 Task: In the  document Isaac.htmlMake this file  'available offline' Add shortcut to Drive 'Starred'Email the file to   softage.3@softage.net, with message attached Attention Needed: Please prioritize going through the email I've sent. and file type: 'Plain Text'
Action: Mouse moved to (324, 451)
Screenshot: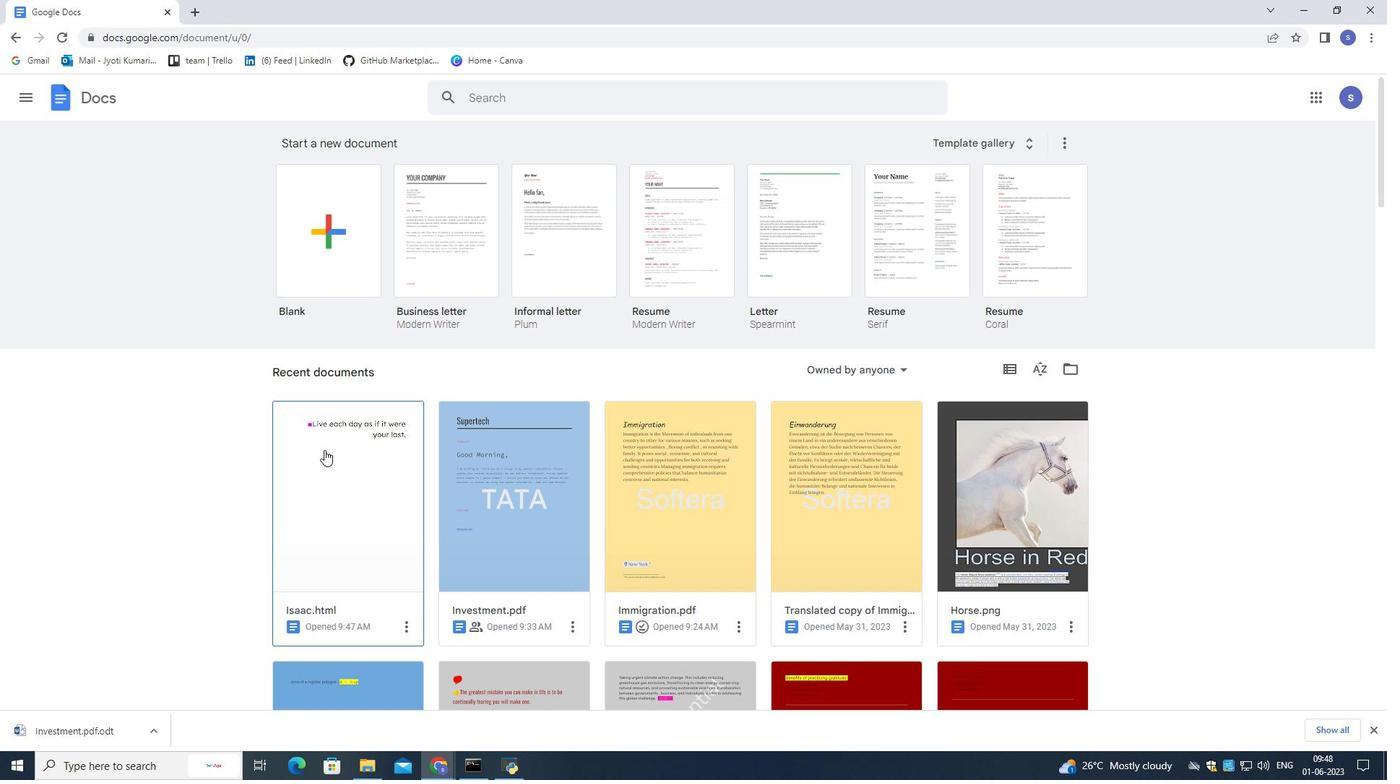 
Action: Mouse pressed left at (324, 451)
Screenshot: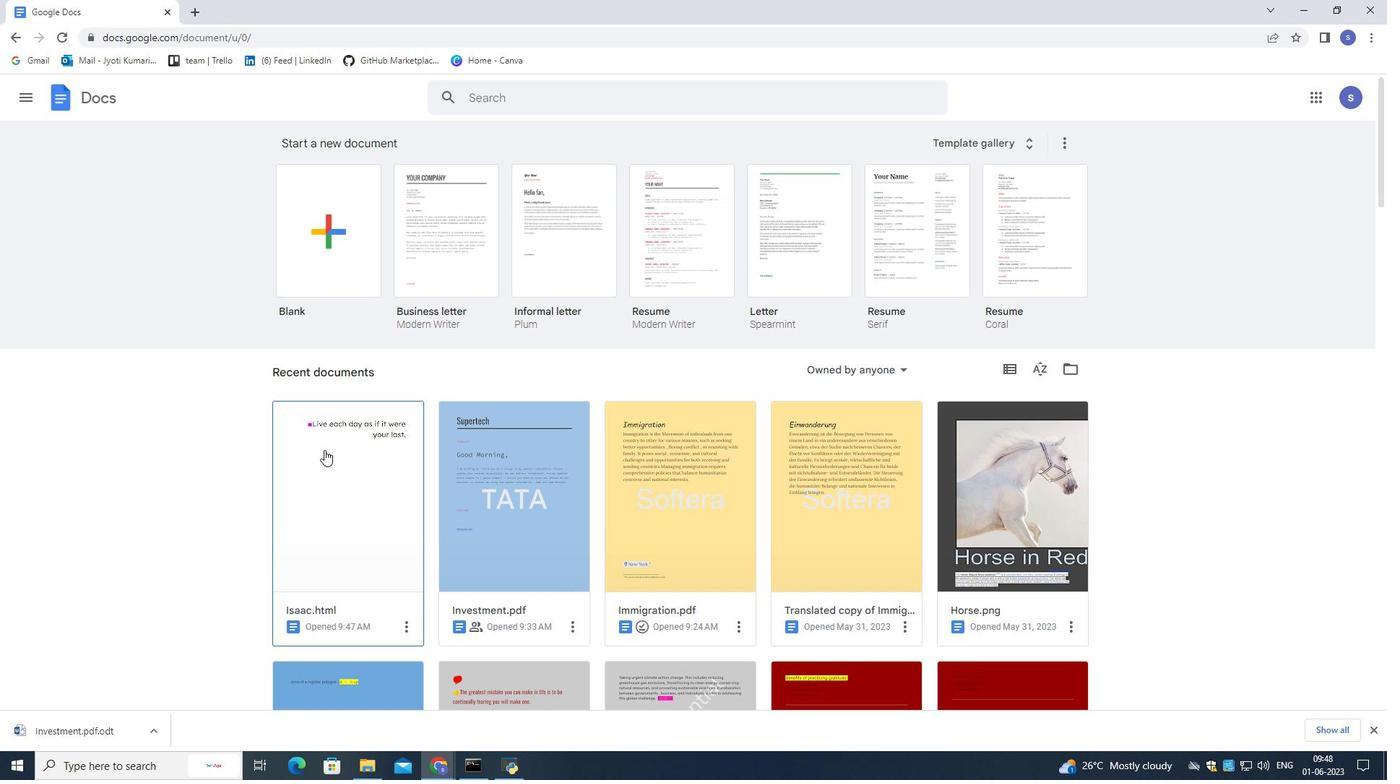 
Action: Mouse moved to (324, 451)
Screenshot: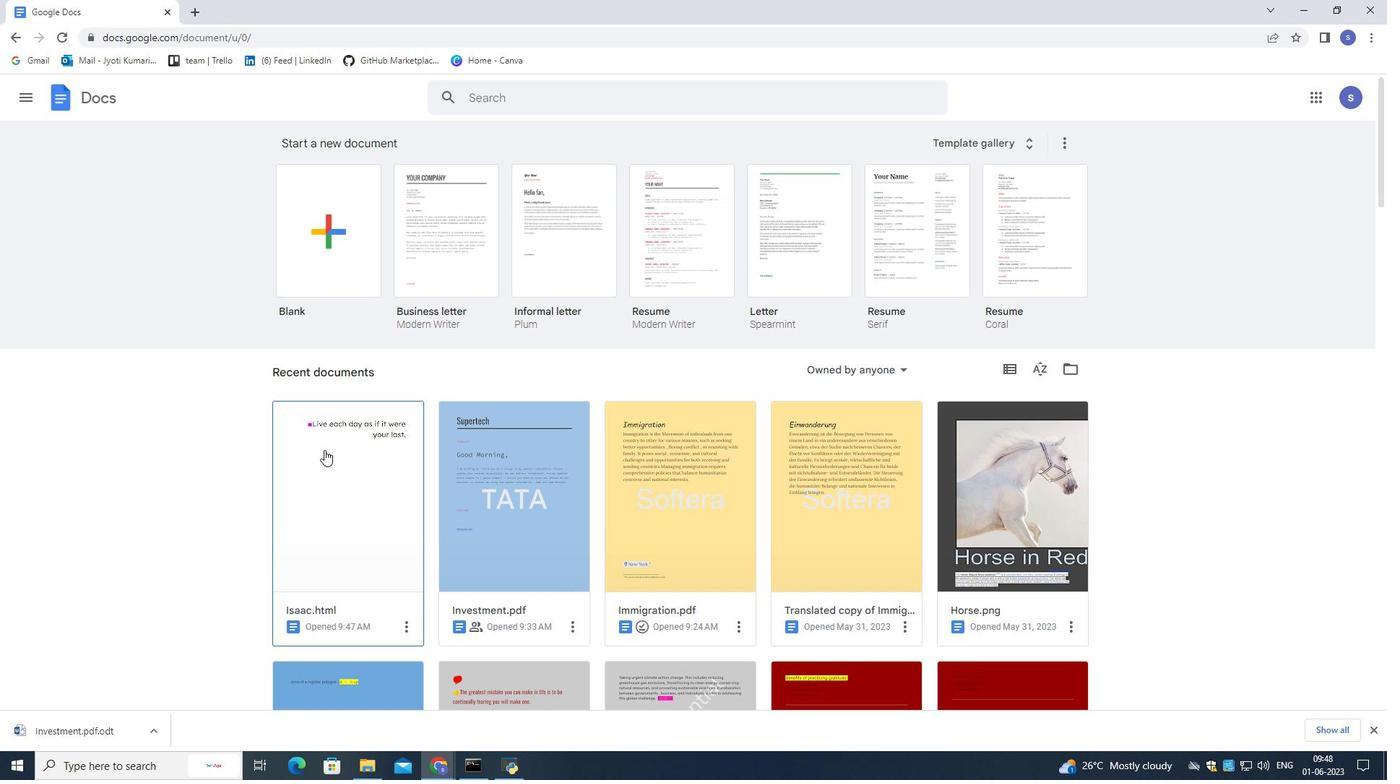 
Action: Mouse pressed left at (324, 451)
Screenshot: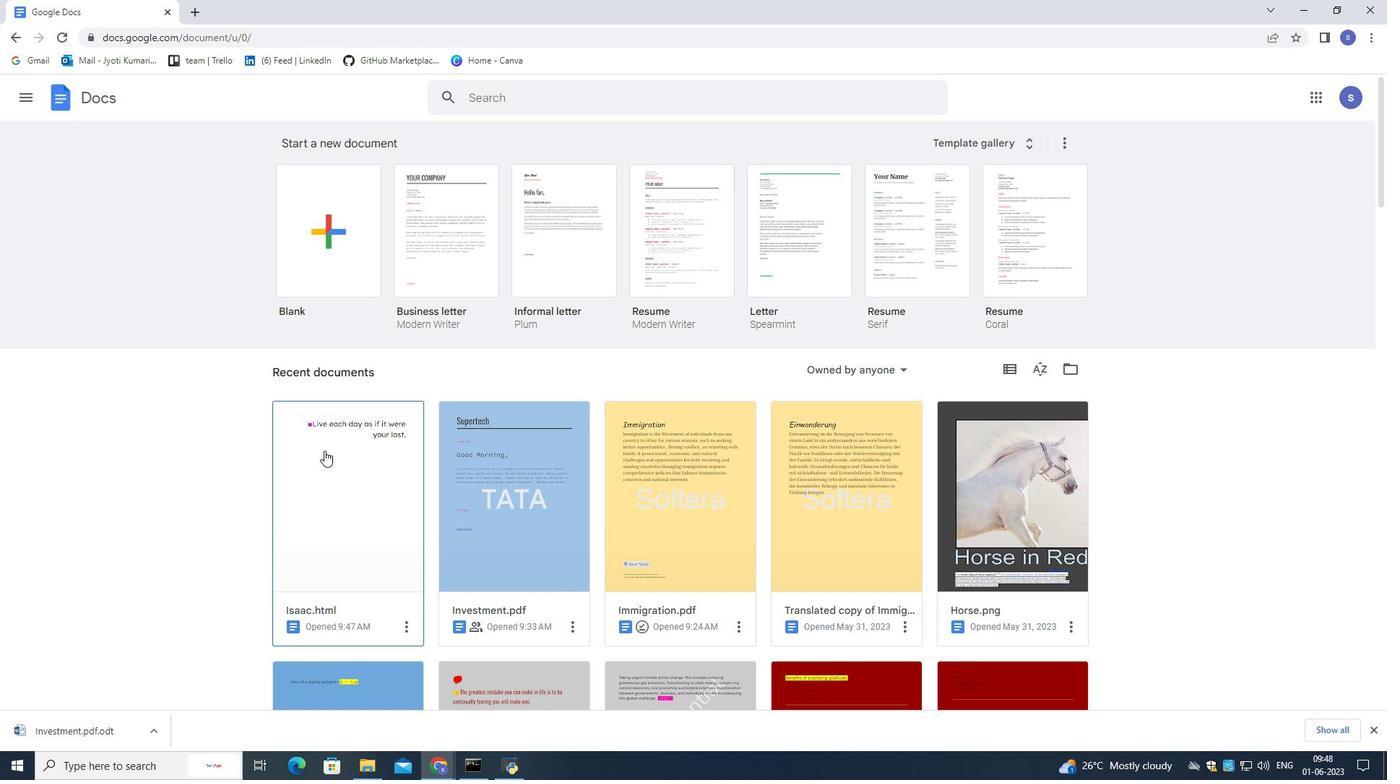 
Action: Mouse moved to (49, 101)
Screenshot: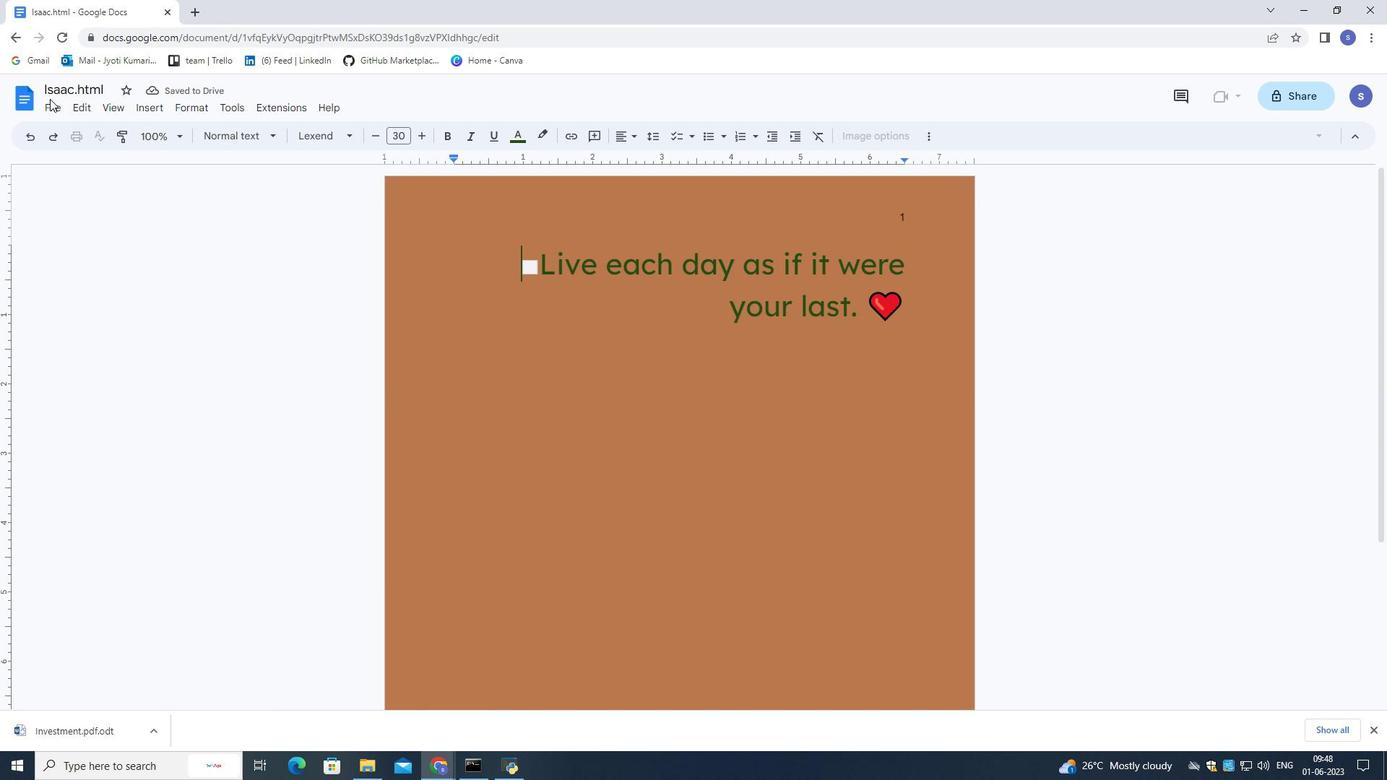 
Action: Mouse pressed left at (49, 101)
Screenshot: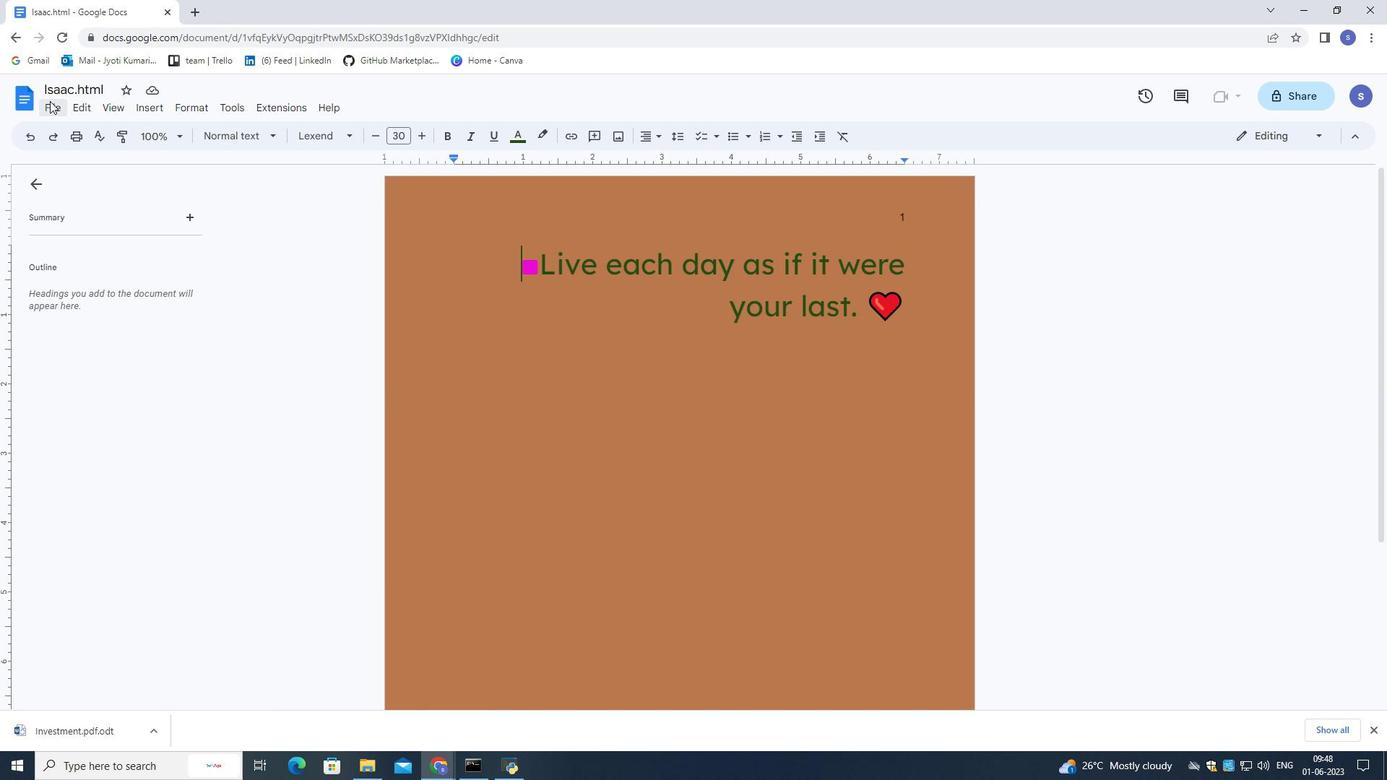 
Action: Mouse moved to (98, 427)
Screenshot: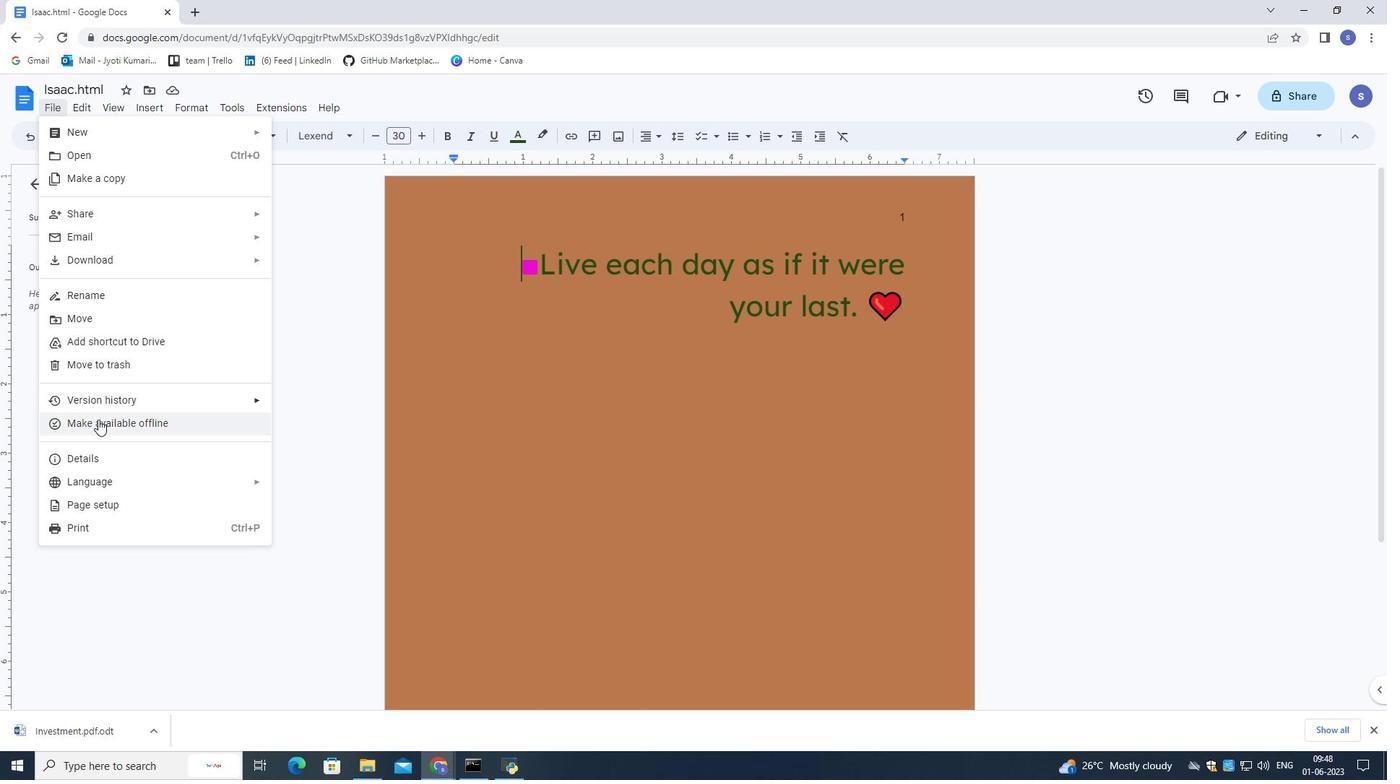 
Action: Mouse pressed left at (98, 427)
Screenshot: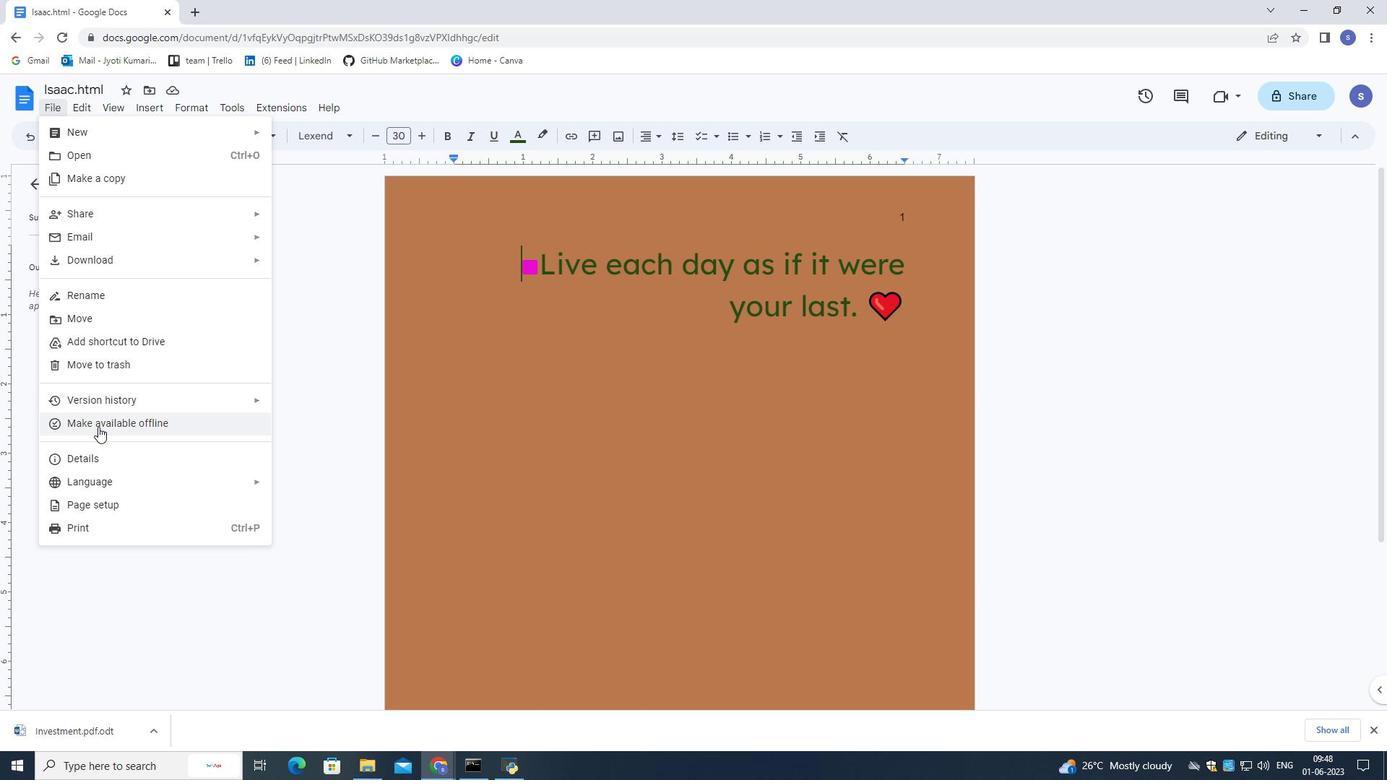 
Action: Mouse moved to (47, 105)
Screenshot: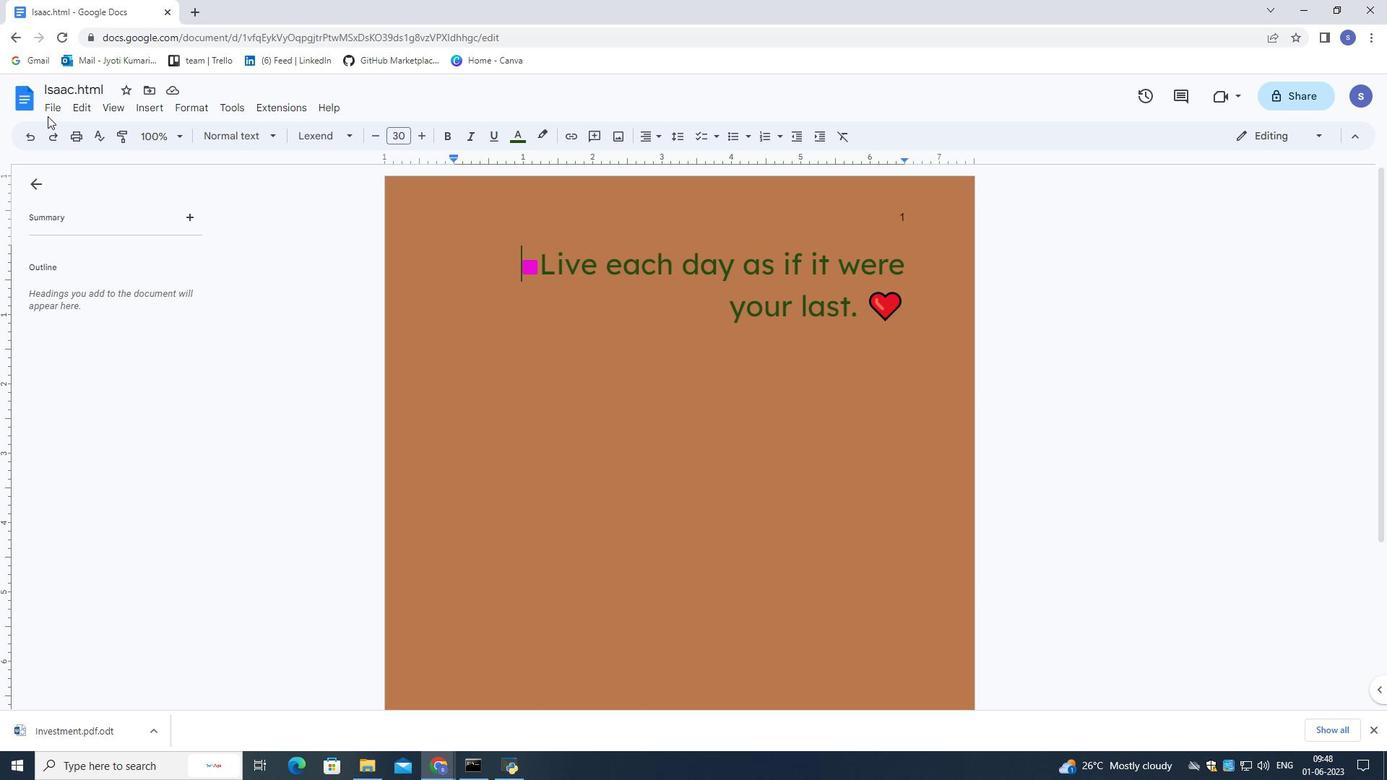 
Action: Mouse pressed left at (47, 105)
Screenshot: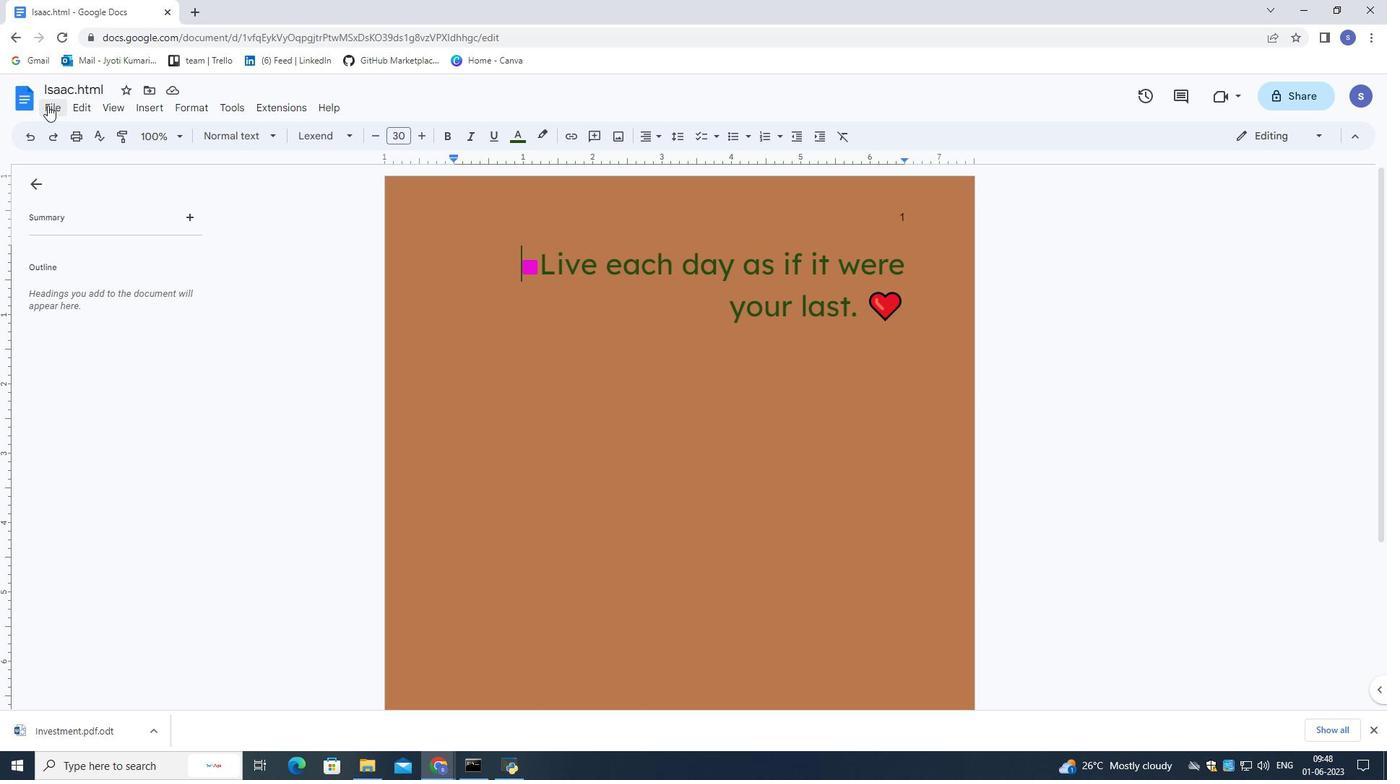
Action: Mouse moved to (96, 341)
Screenshot: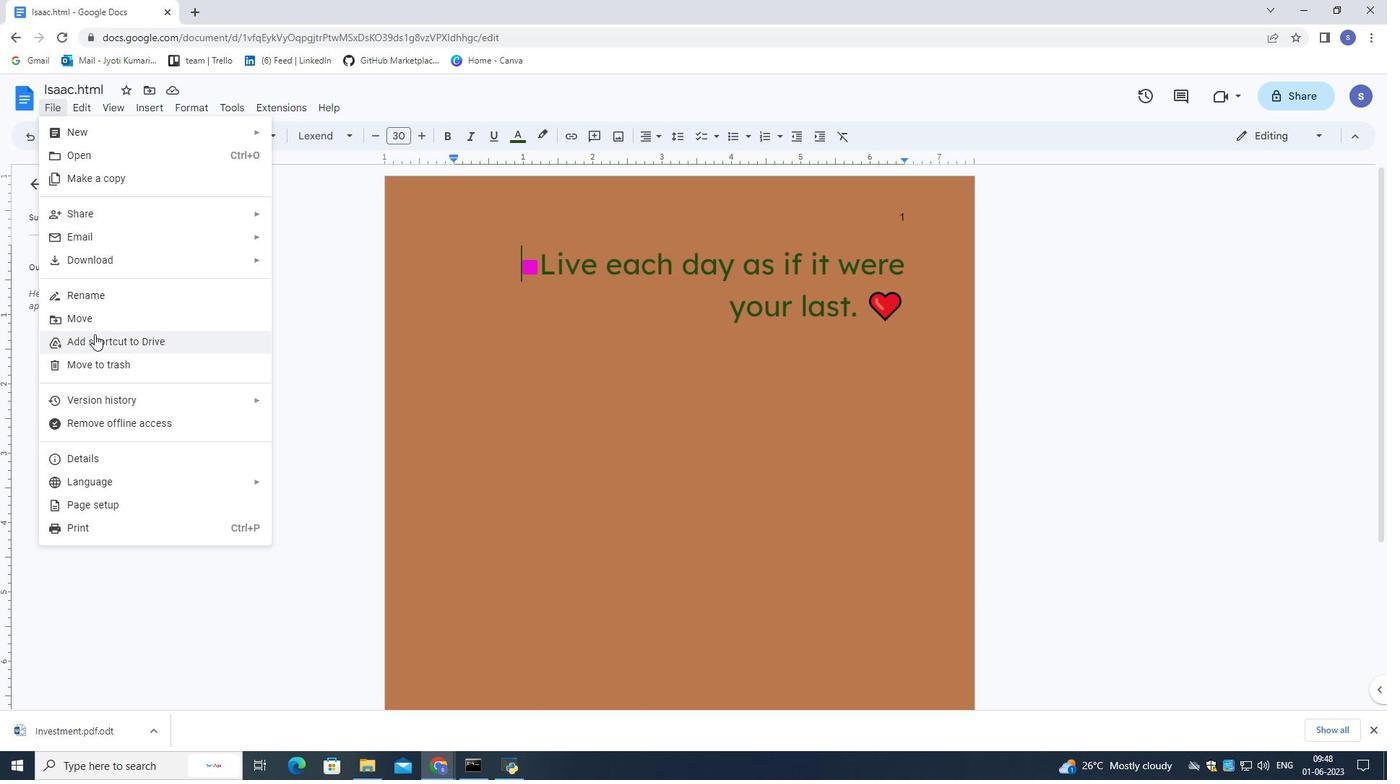 
Action: Mouse pressed left at (96, 341)
Screenshot: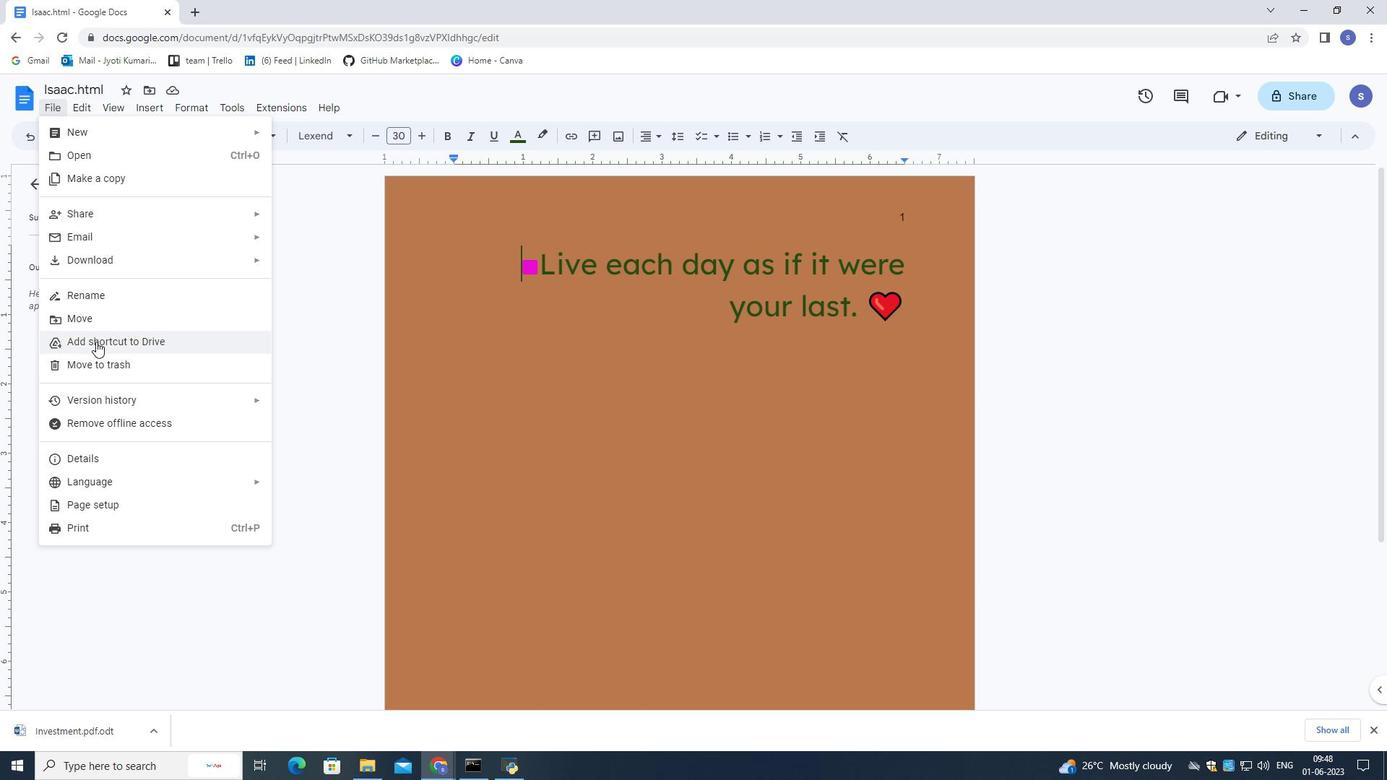 
Action: Mouse moved to (246, 230)
Screenshot: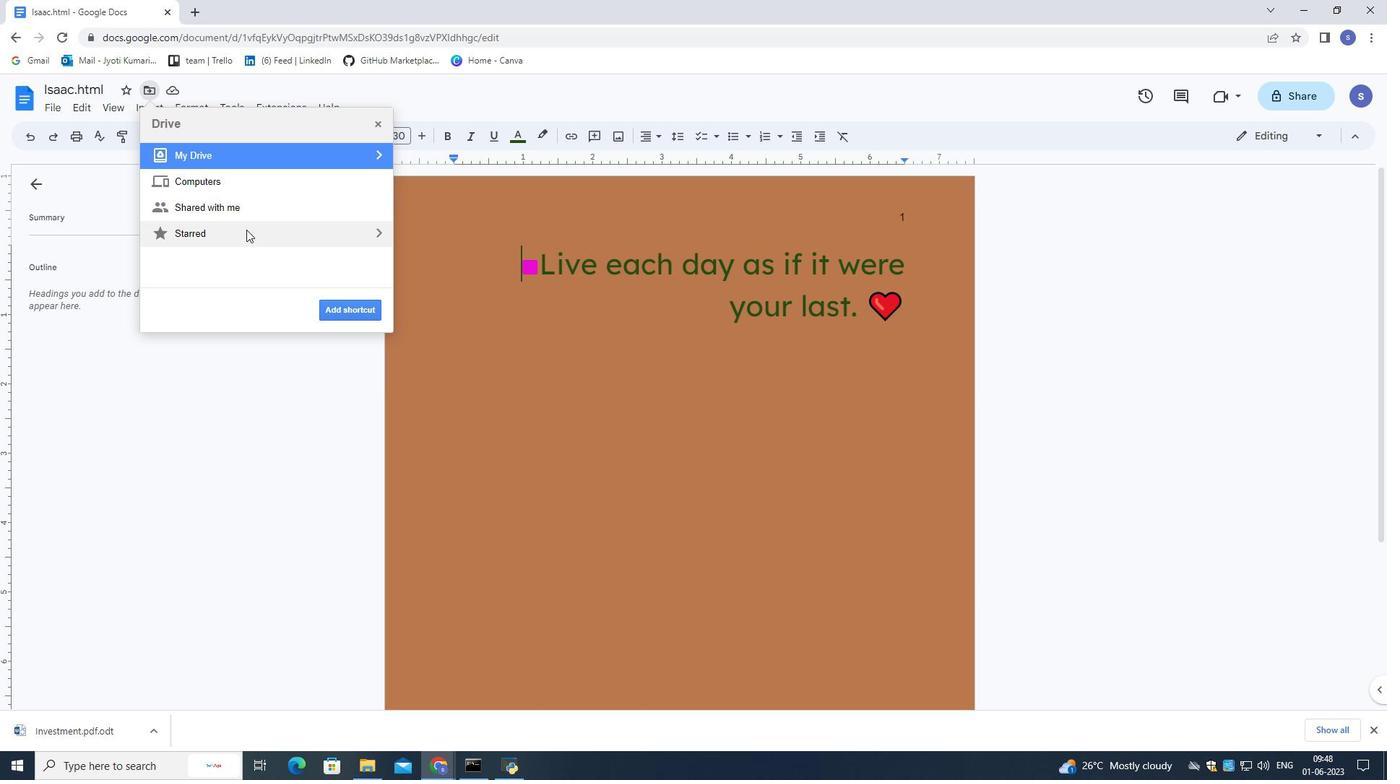 
Action: Mouse pressed left at (246, 230)
Screenshot: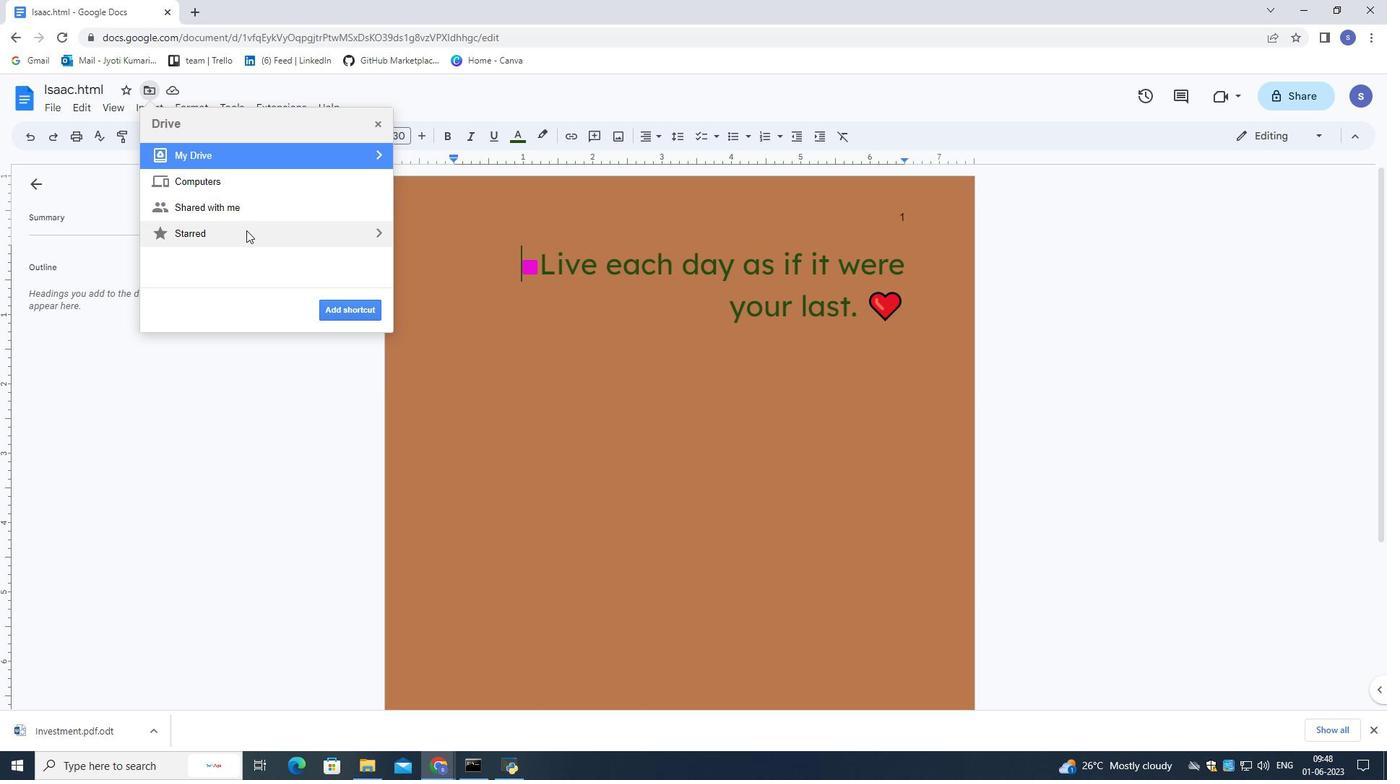 
Action: Mouse moved to (348, 305)
Screenshot: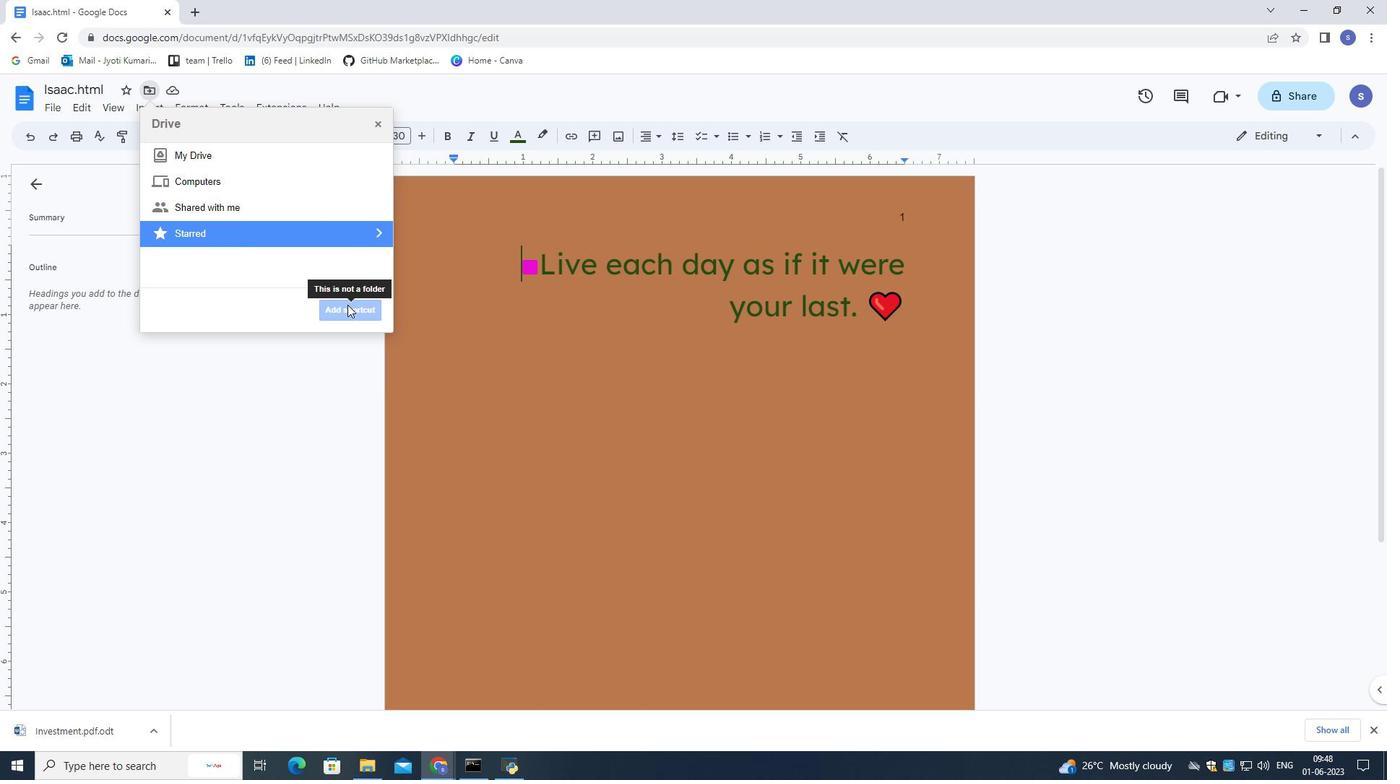 
Action: Mouse pressed left at (348, 305)
Screenshot: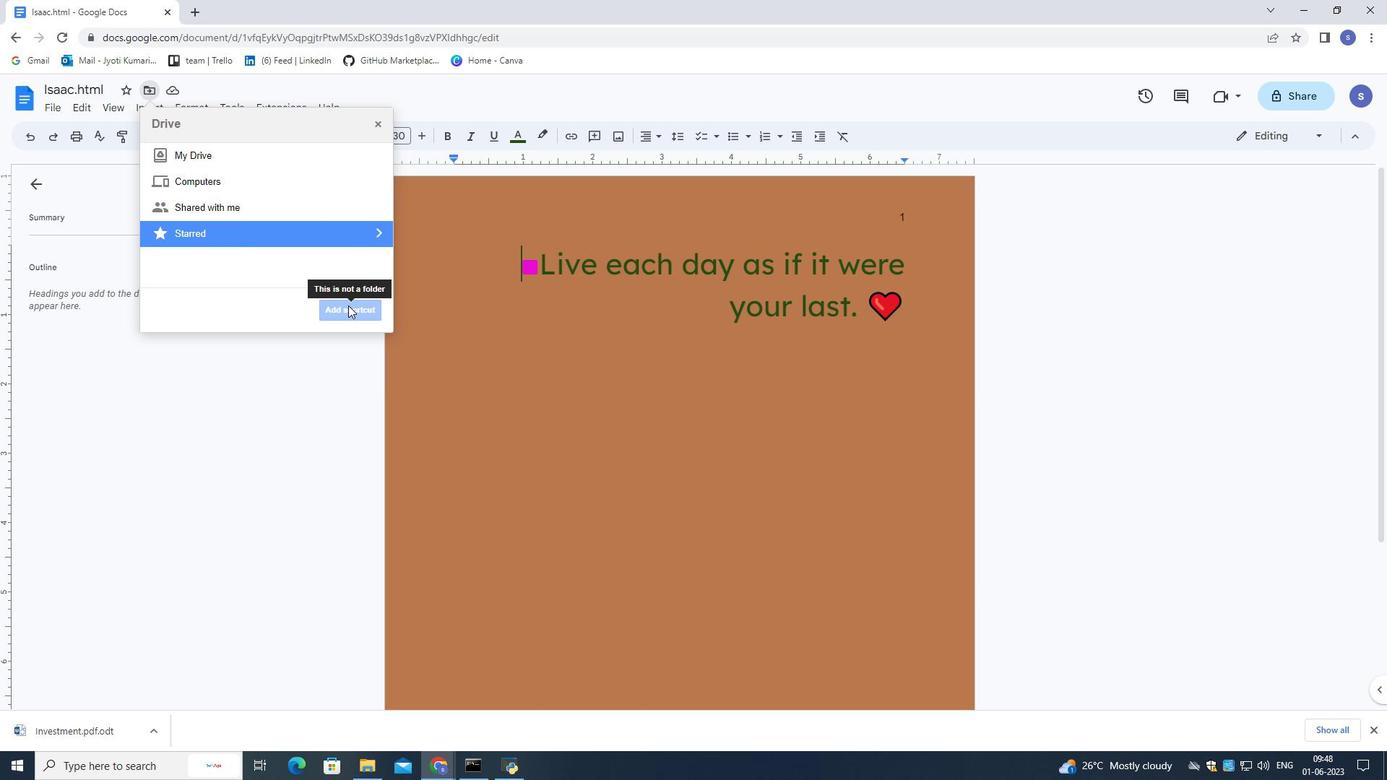 
Action: Mouse moved to (336, 230)
Screenshot: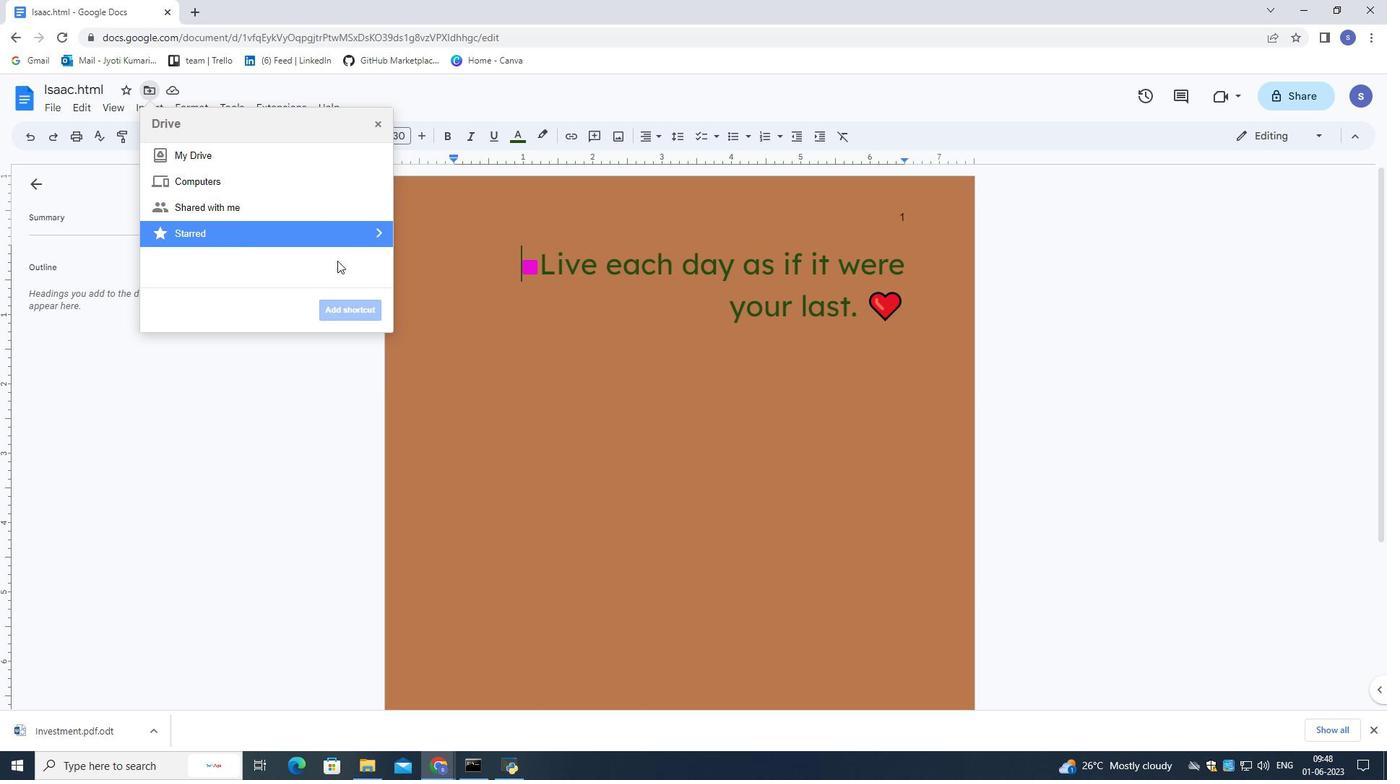
Action: Mouse pressed left at (336, 230)
Screenshot: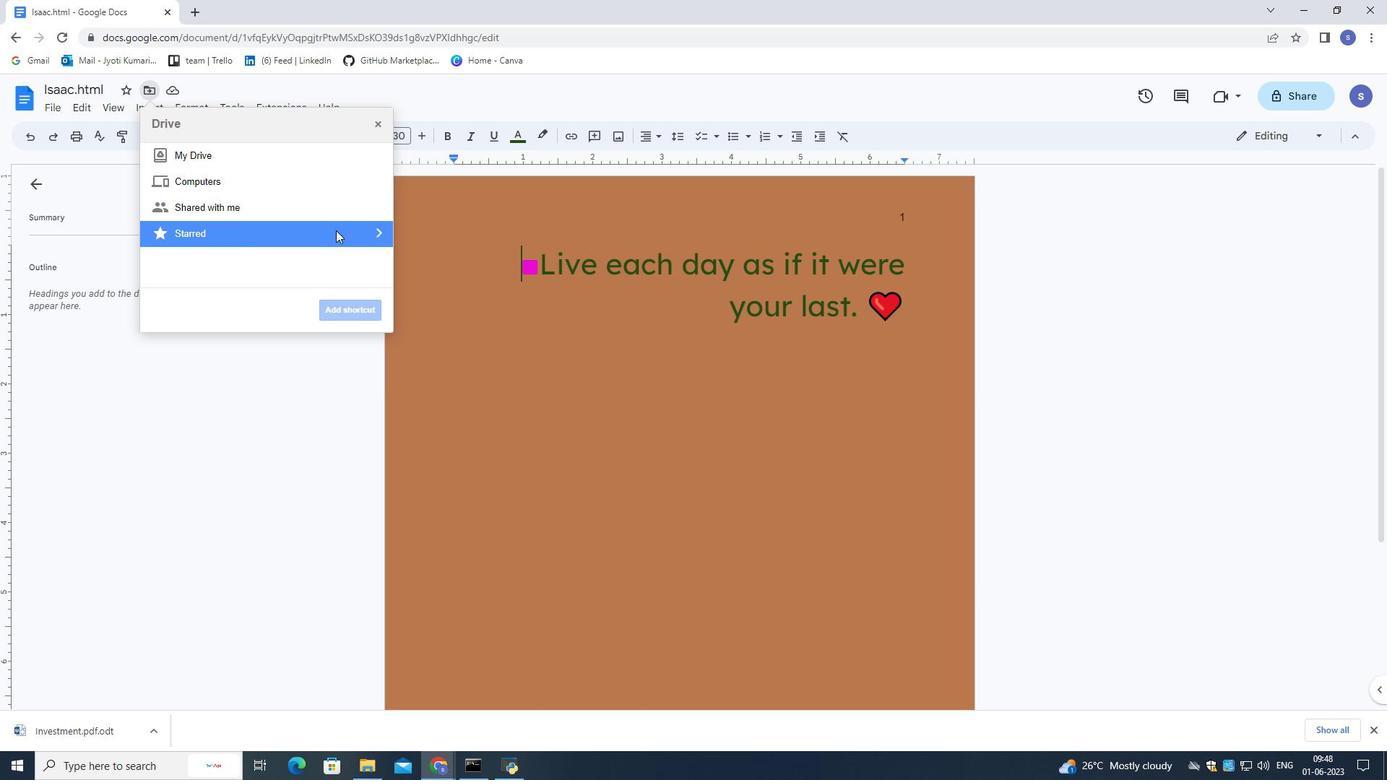 
Action: Mouse moved to (336, 230)
Screenshot: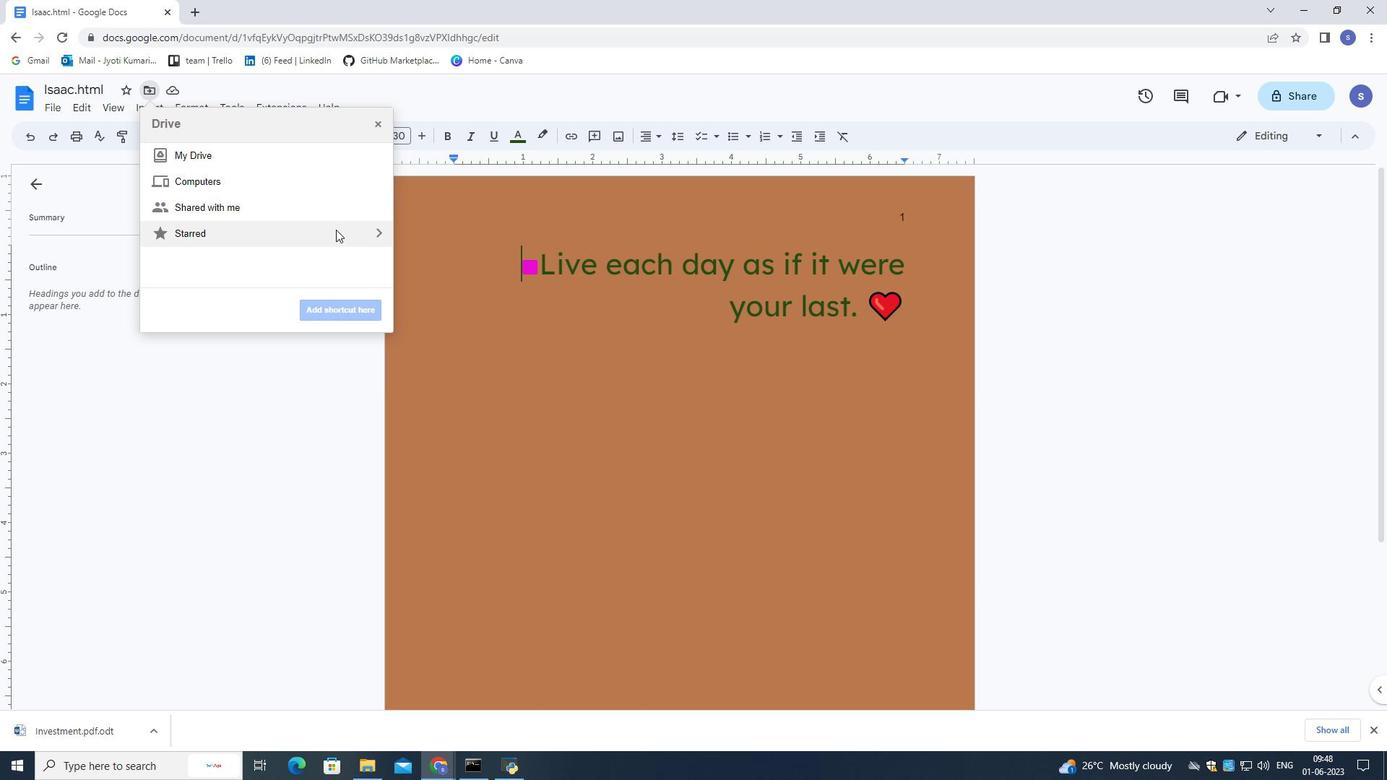 
Action: Mouse pressed left at (336, 230)
Screenshot: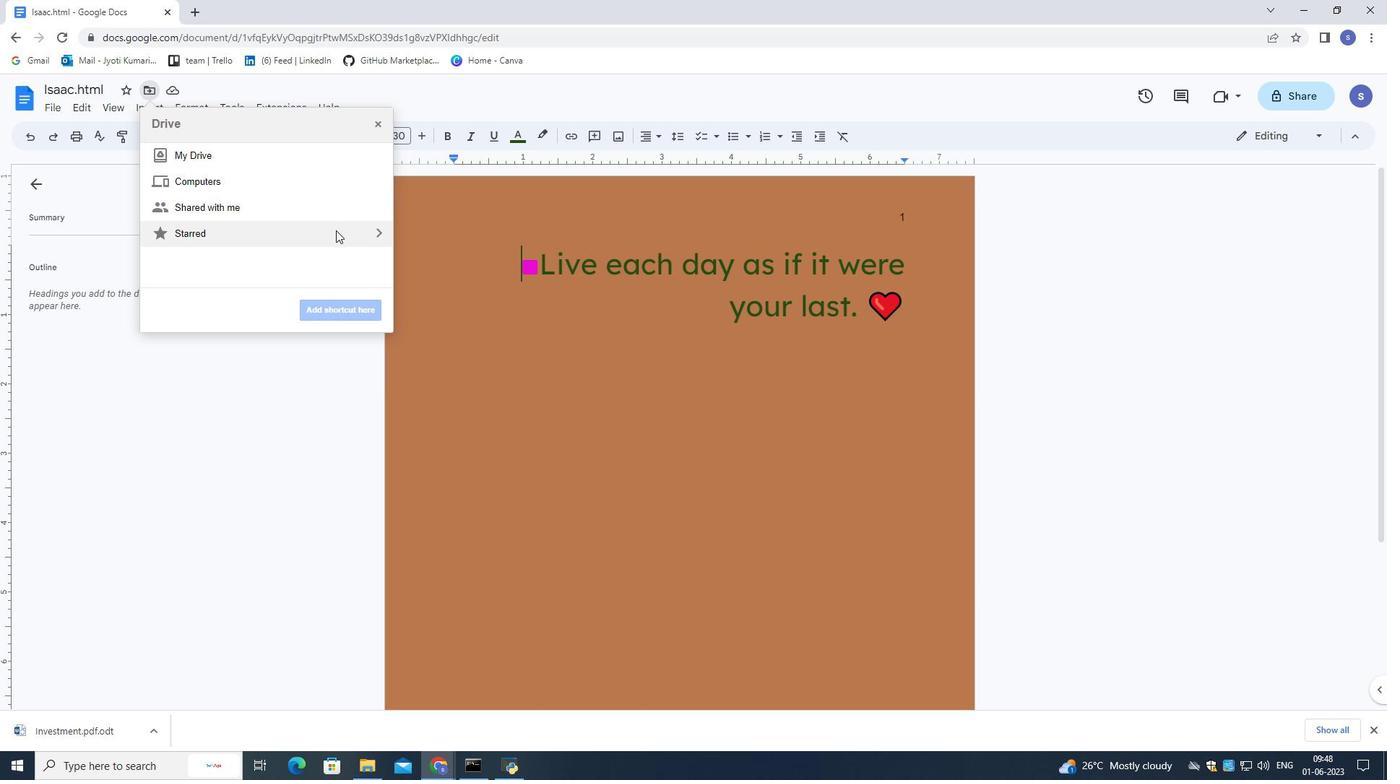 
Action: Mouse moved to (375, 230)
Screenshot: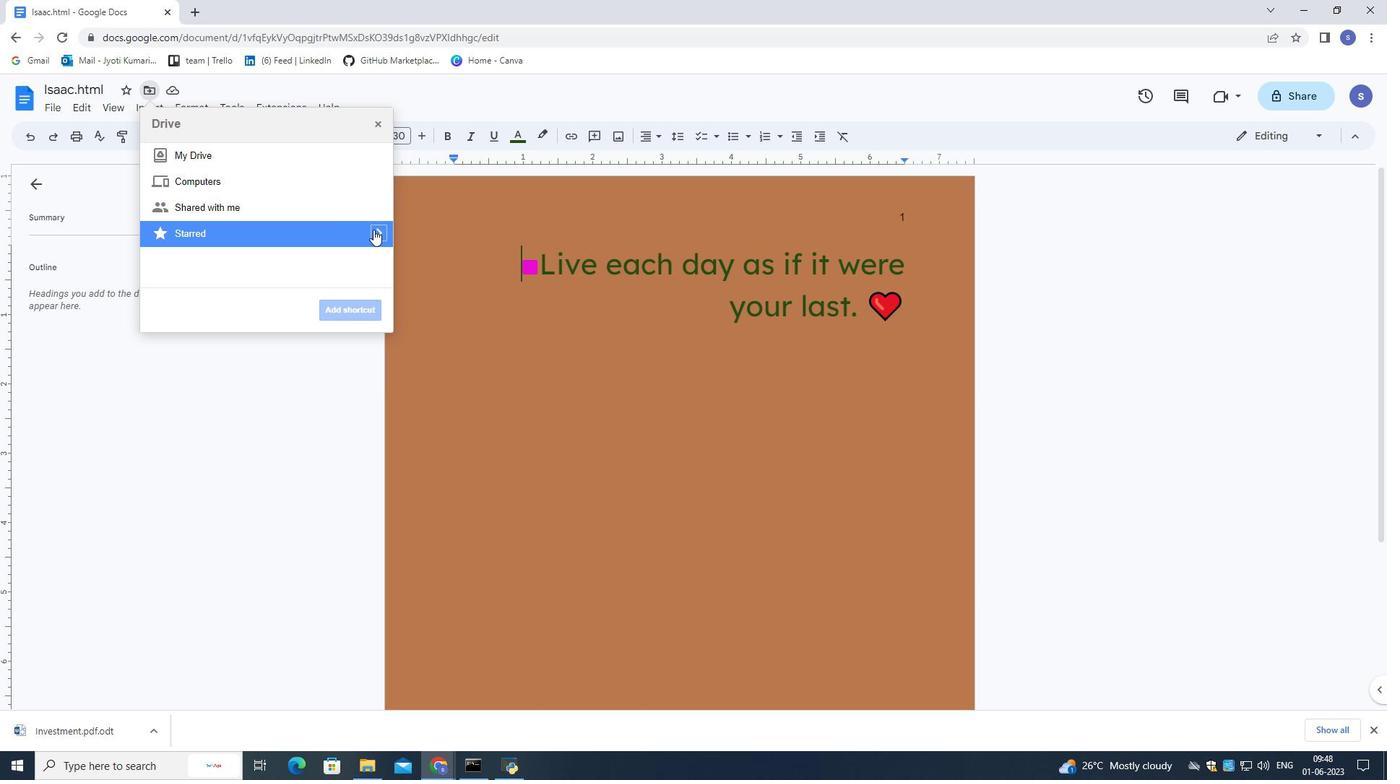
Action: Mouse pressed left at (375, 230)
Screenshot: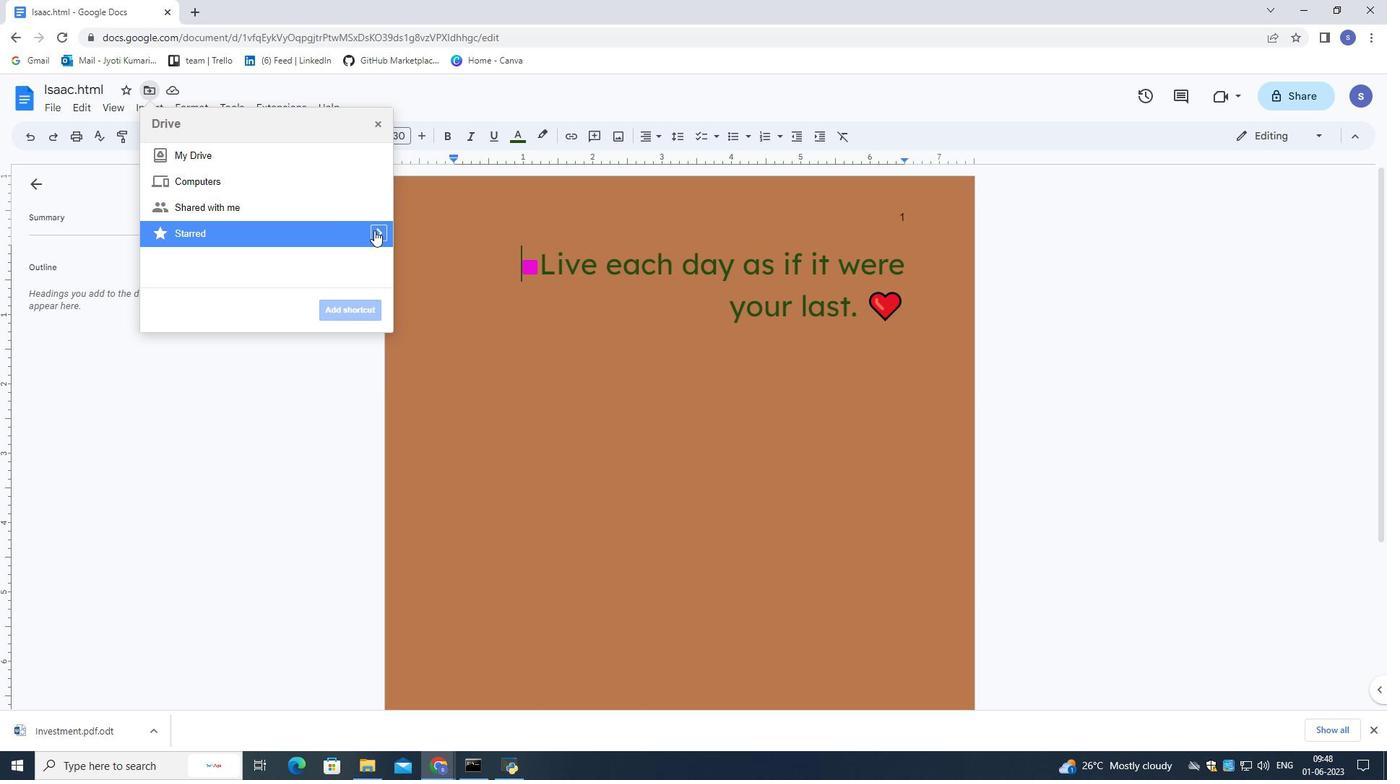 
Action: Mouse moved to (162, 124)
Screenshot: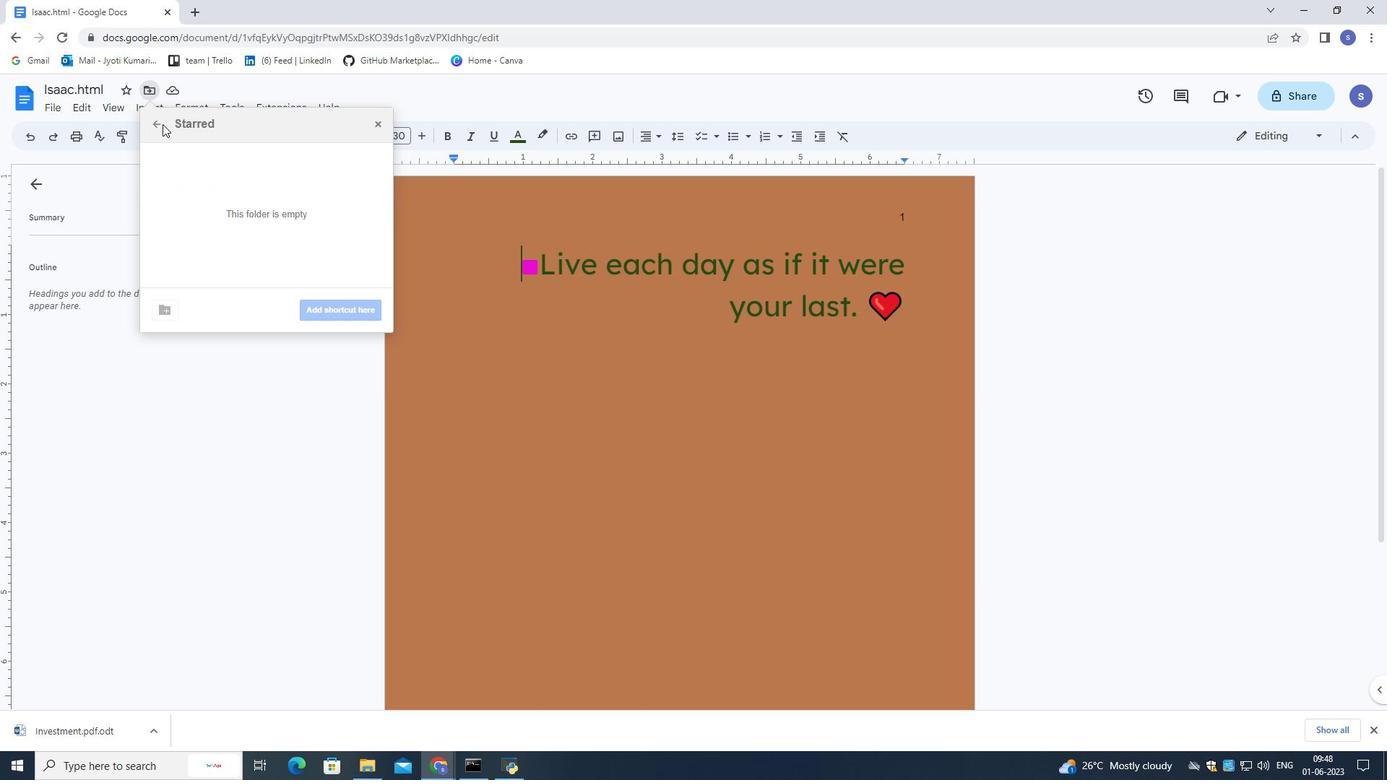 
Action: Mouse pressed left at (162, 124)
Screenshot: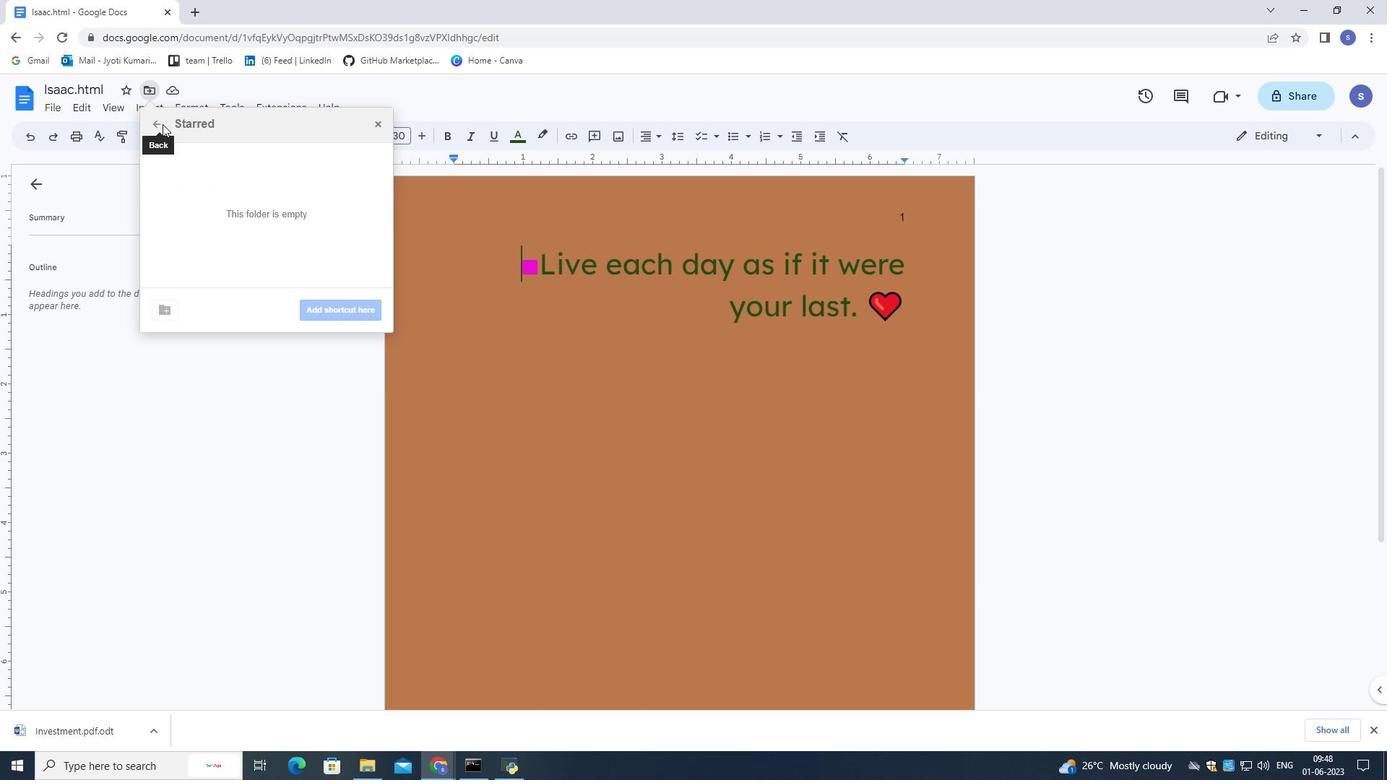 
Action: Mouse moved to (192, 204)
Screenshot: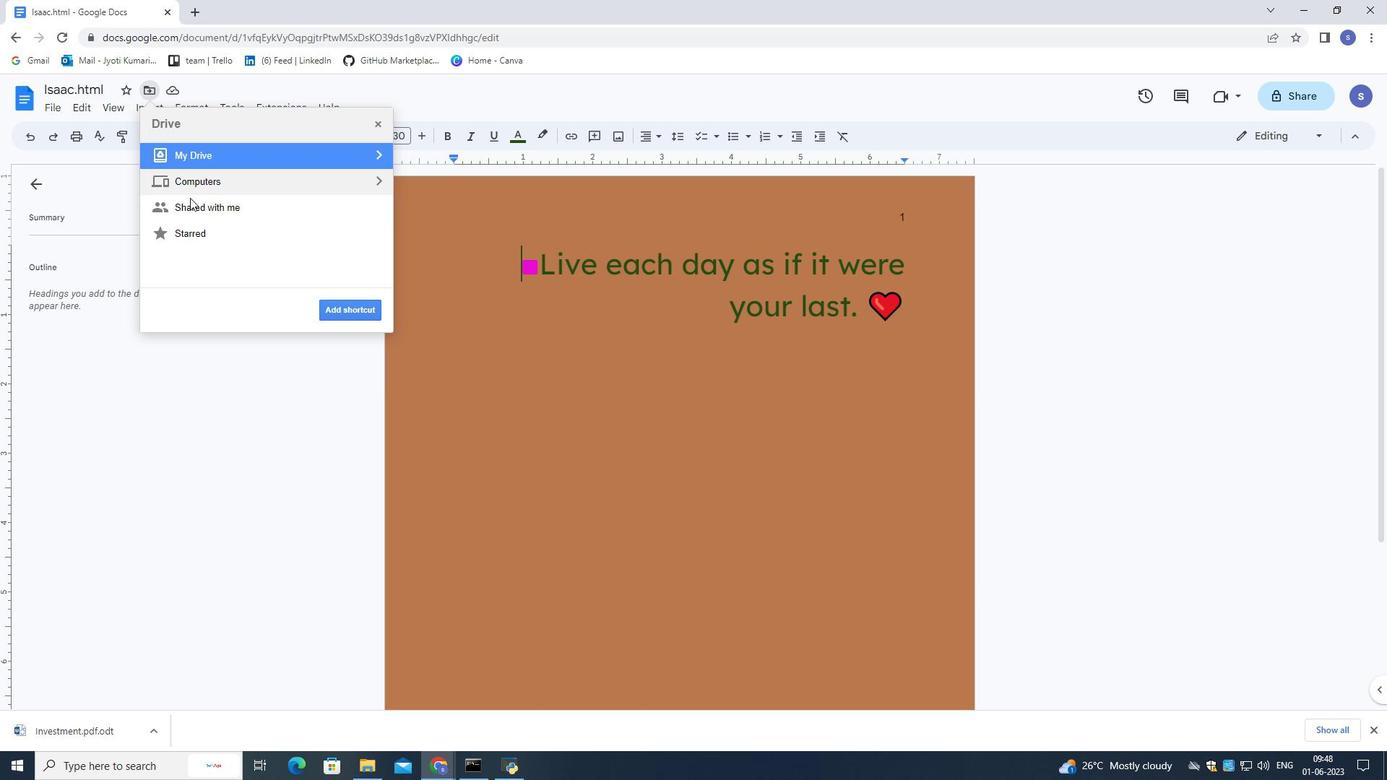 
Action: Mouse pressed left at (192, 204)
Screenshot: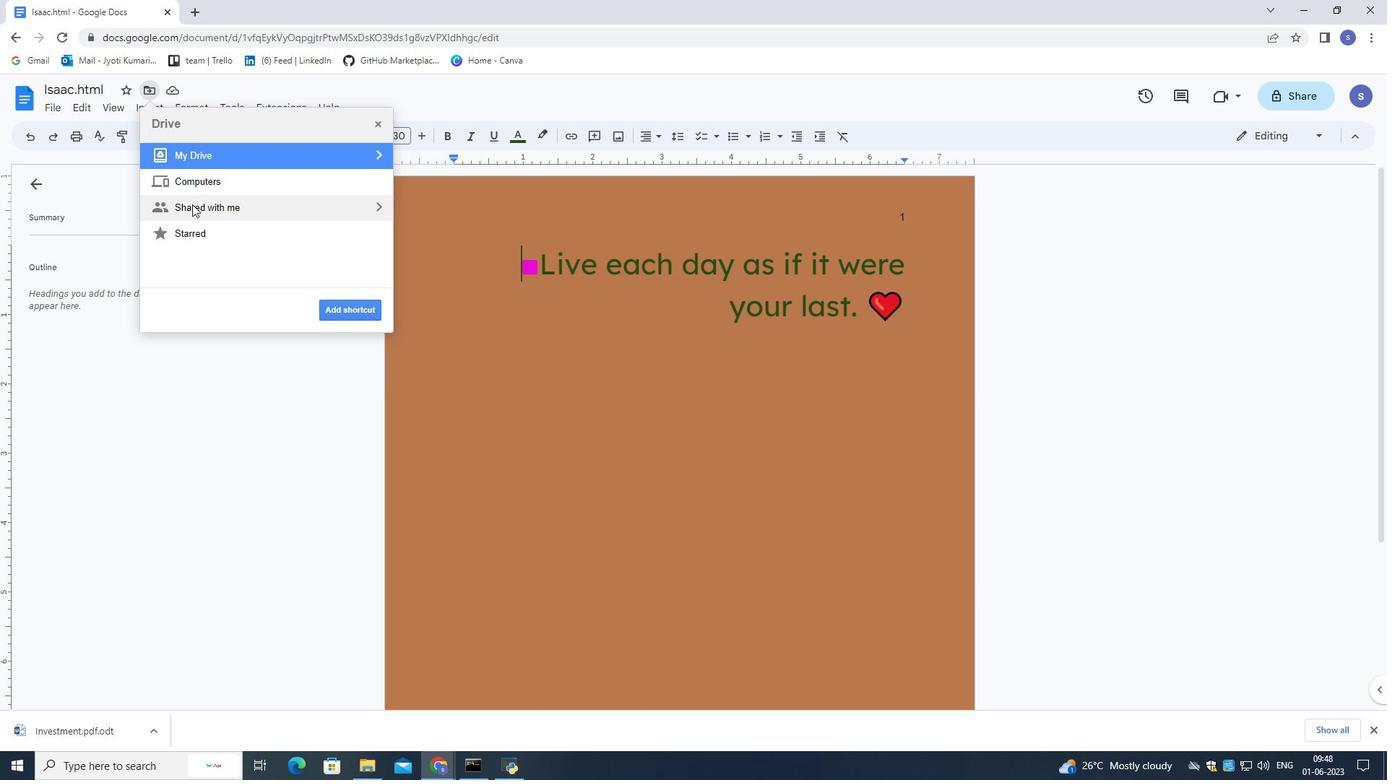 
Action: Mouse moved to (372, 205)
Screenshot: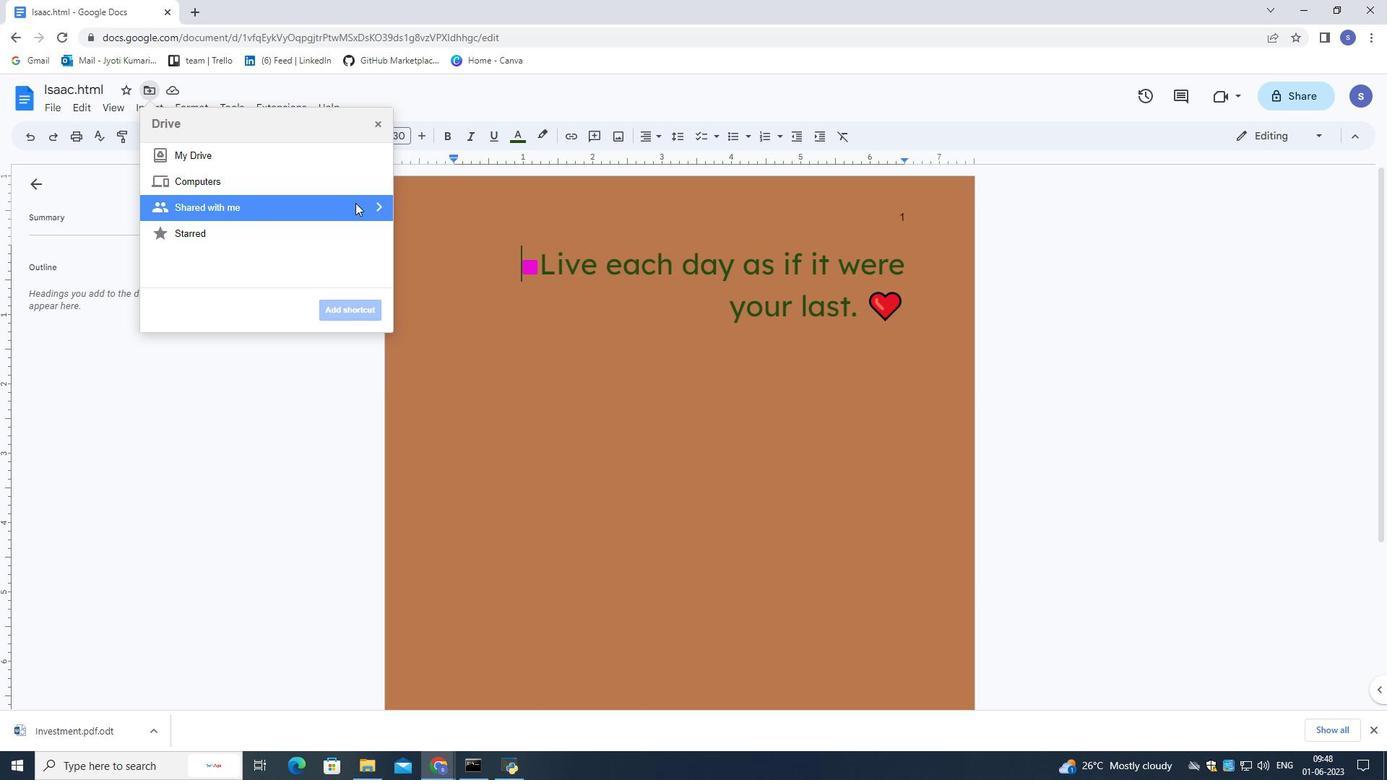 
Action: Mouse pressed left at (372, 205)
Screenshot: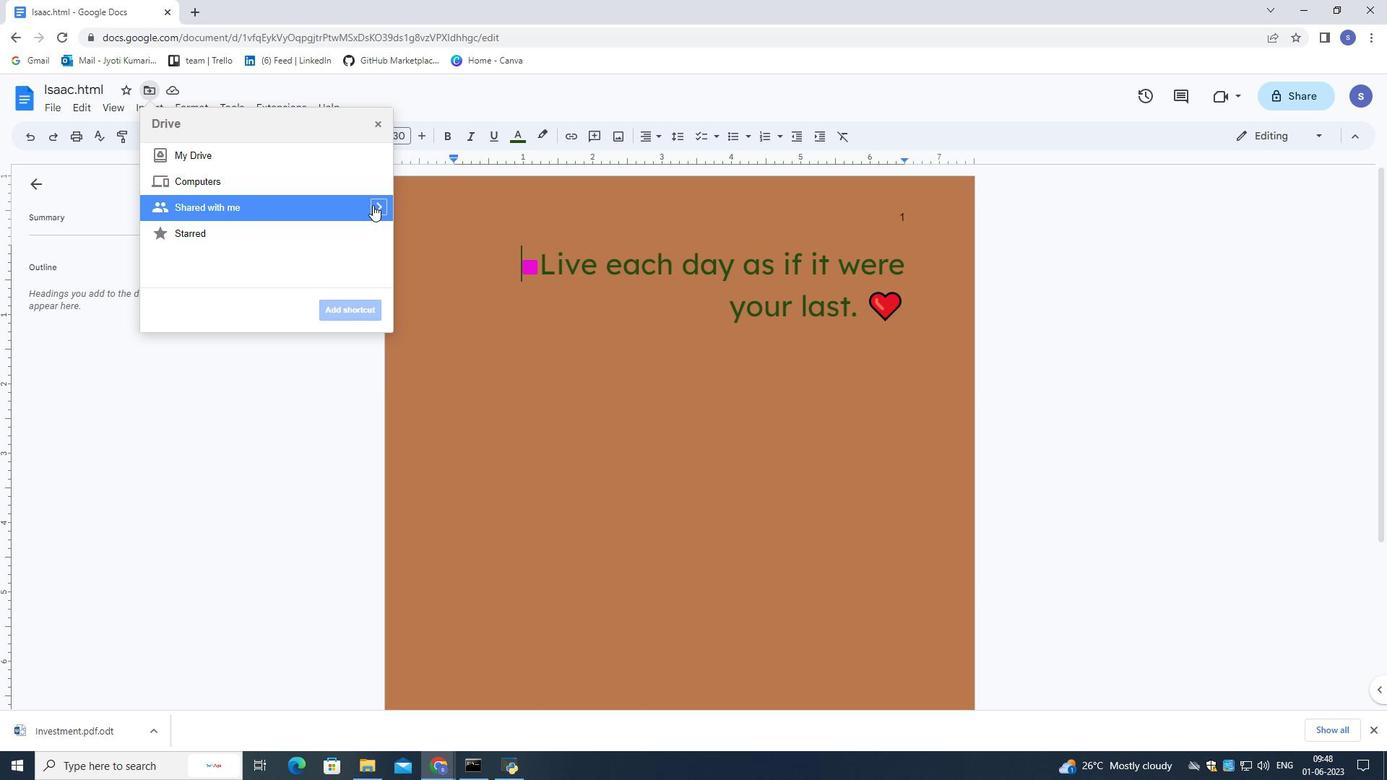 
Action: Mouse moved to (156, 119)
Screenshot: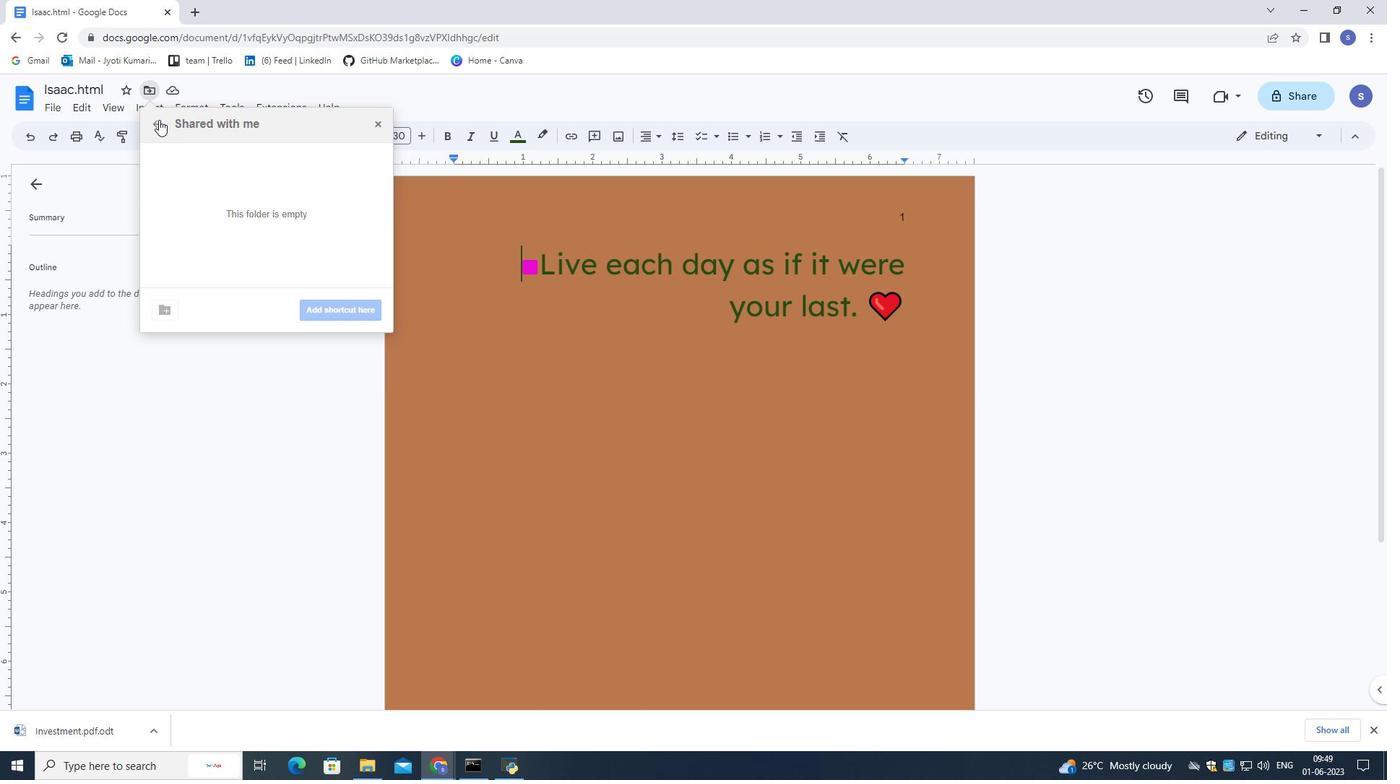 
Action: Mouse pressed left at (156, 119)
Screenshot: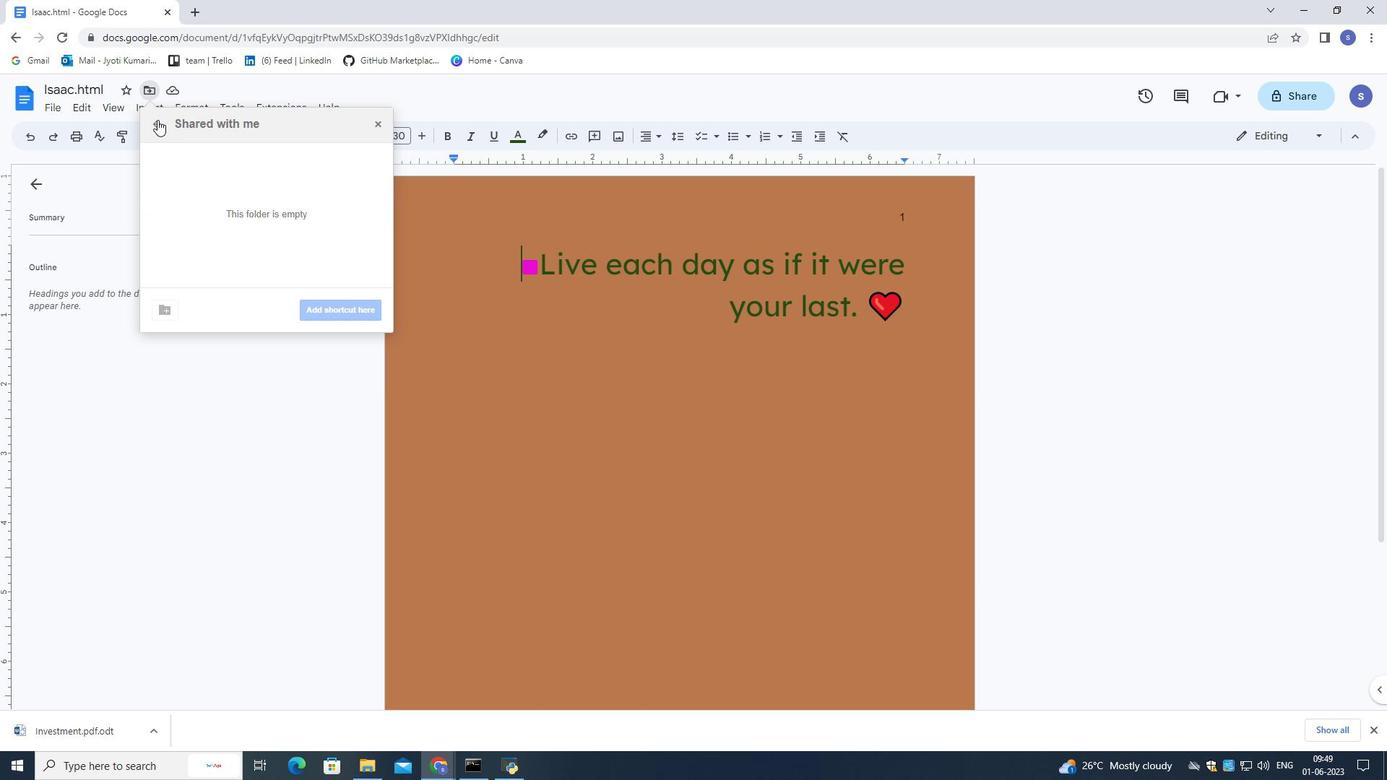 
Action: Mouse moved to (169, 242)
Screenshot: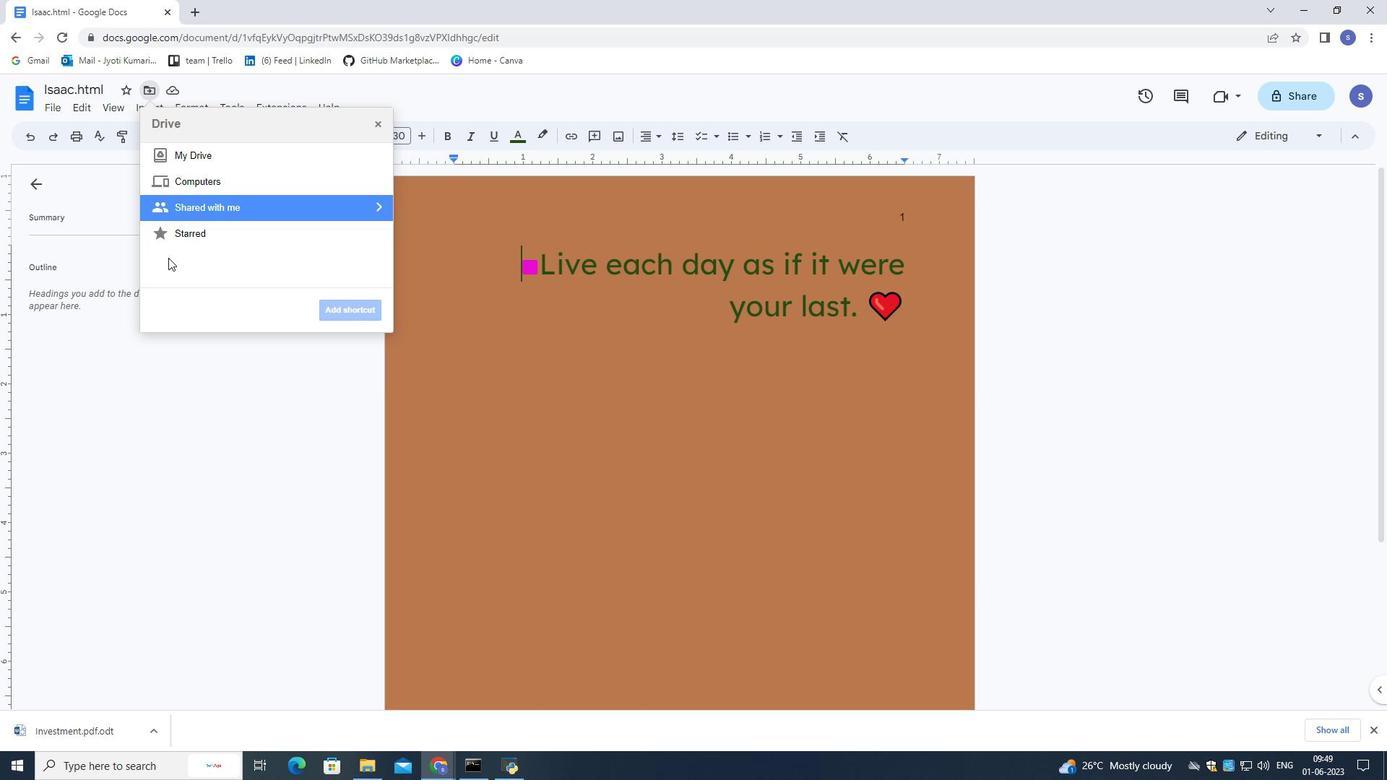 
Action: Mouse pressed left at (169, 242)
Screenshot: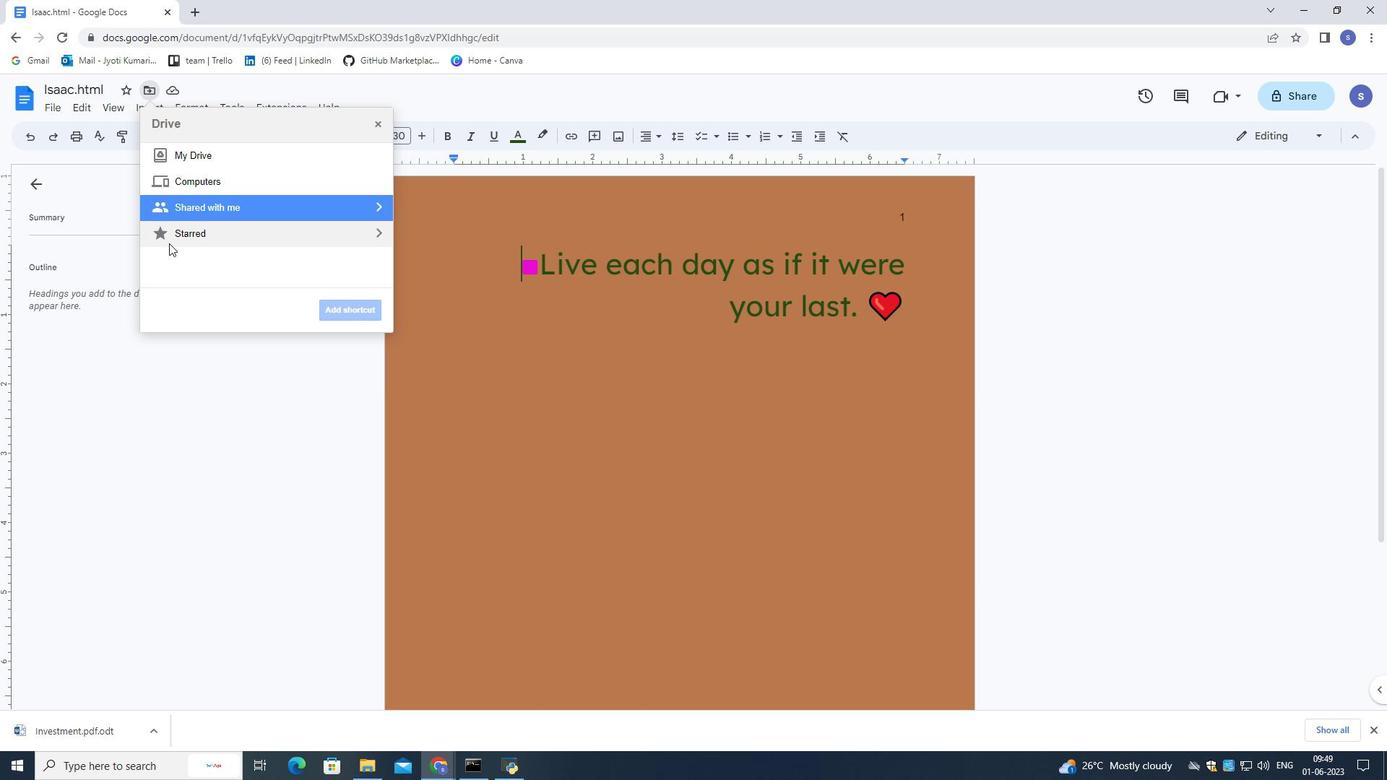 
Action: Mouse moved to (349, 311)
Screenshot: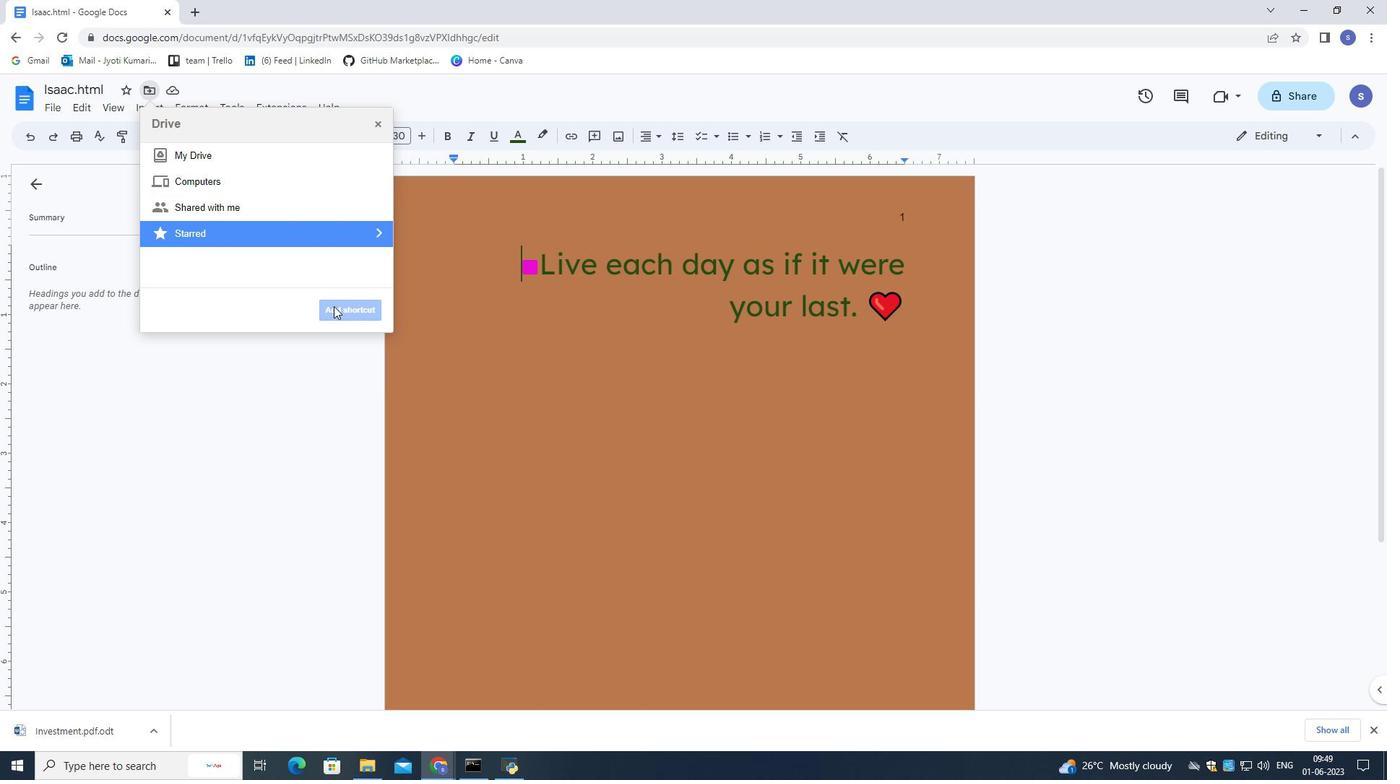 
Action: Mouse pressed left at (349, 311)
Screenshot: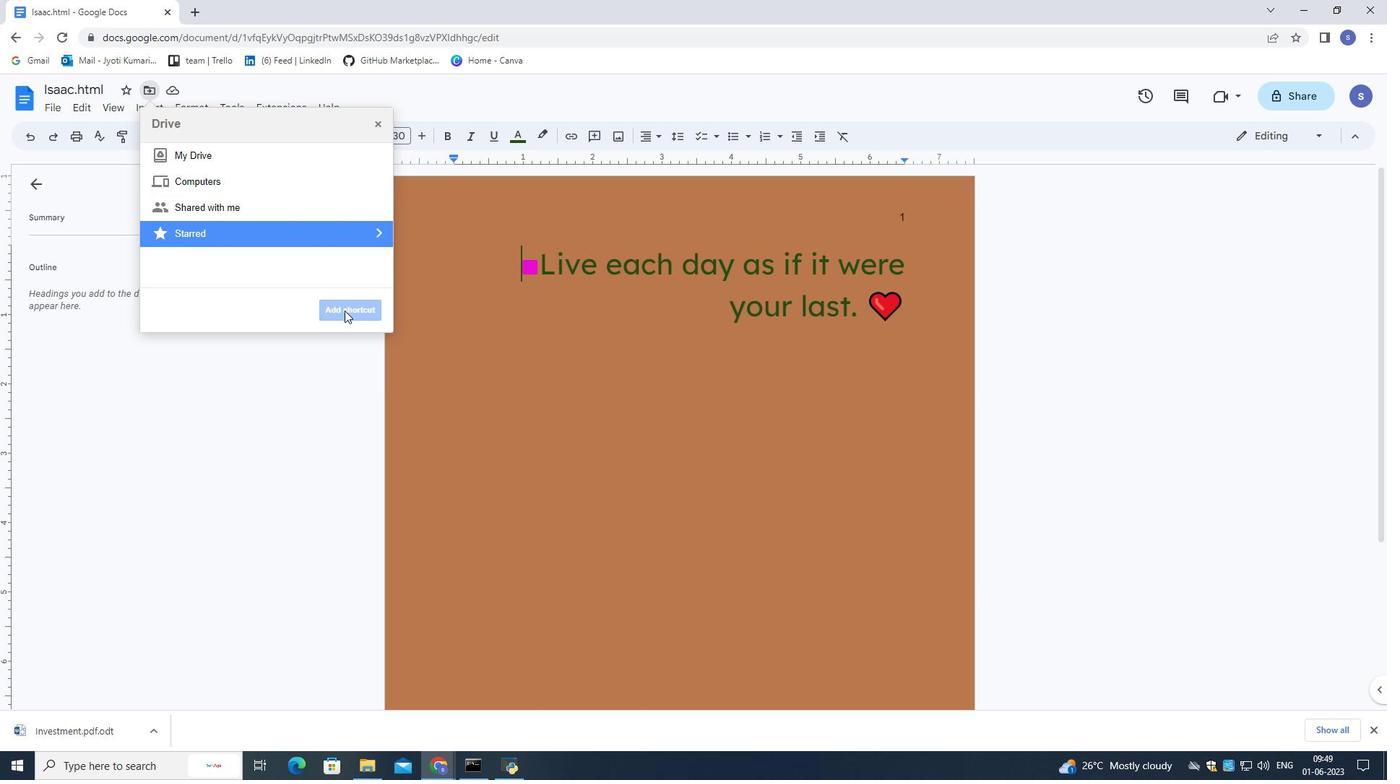 
Action: Mouse moved to (375, 119)
Screenshot: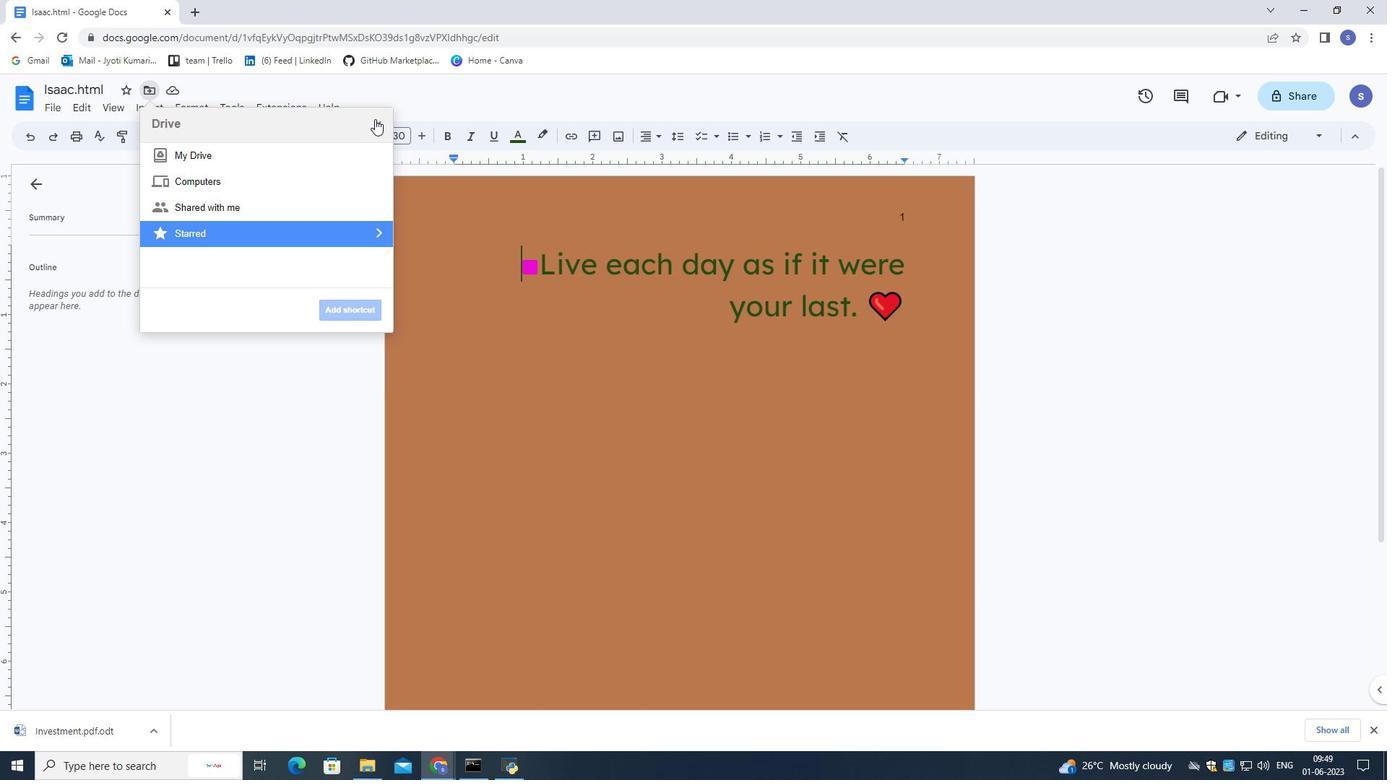 
Action: Mouse pressed left at (375, 119)
Screenshot: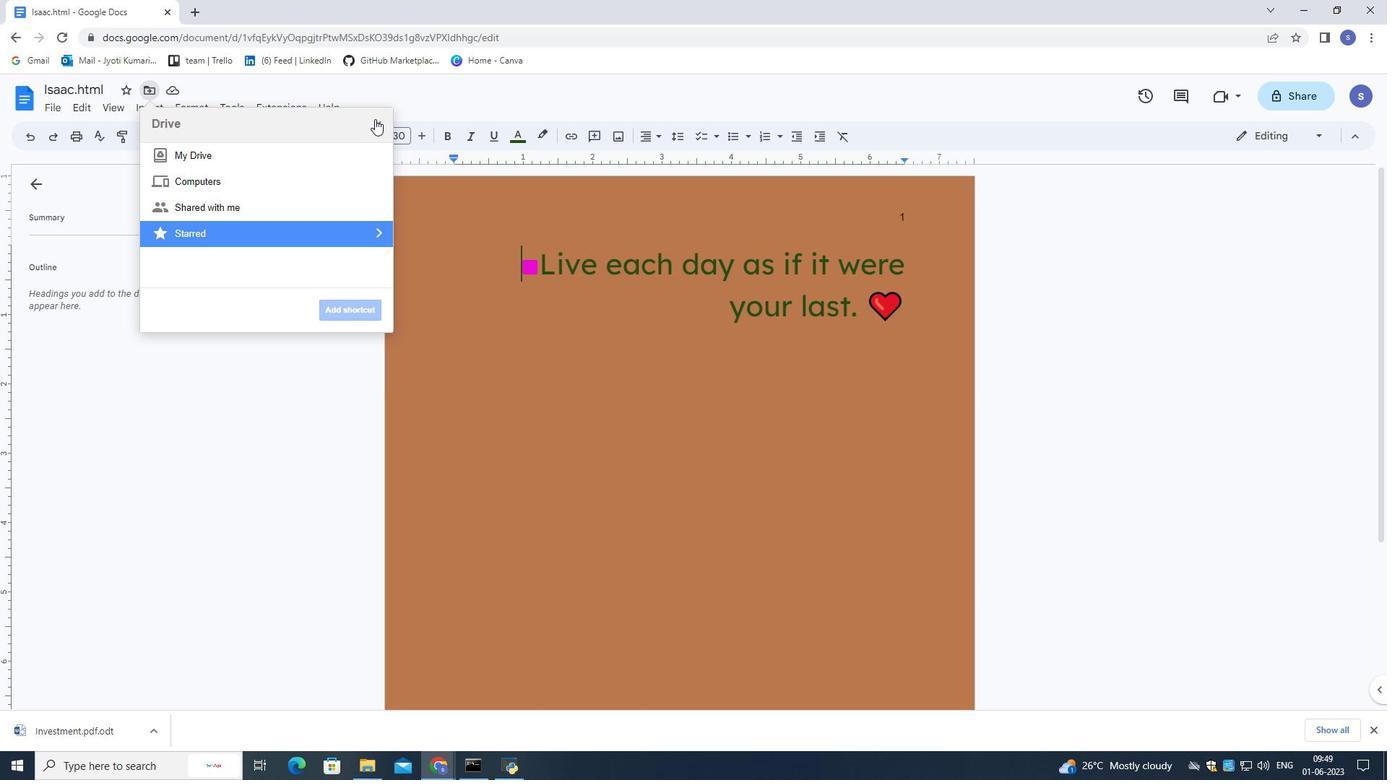 
Action: Mouse moved to (57, 104)
Screenshot: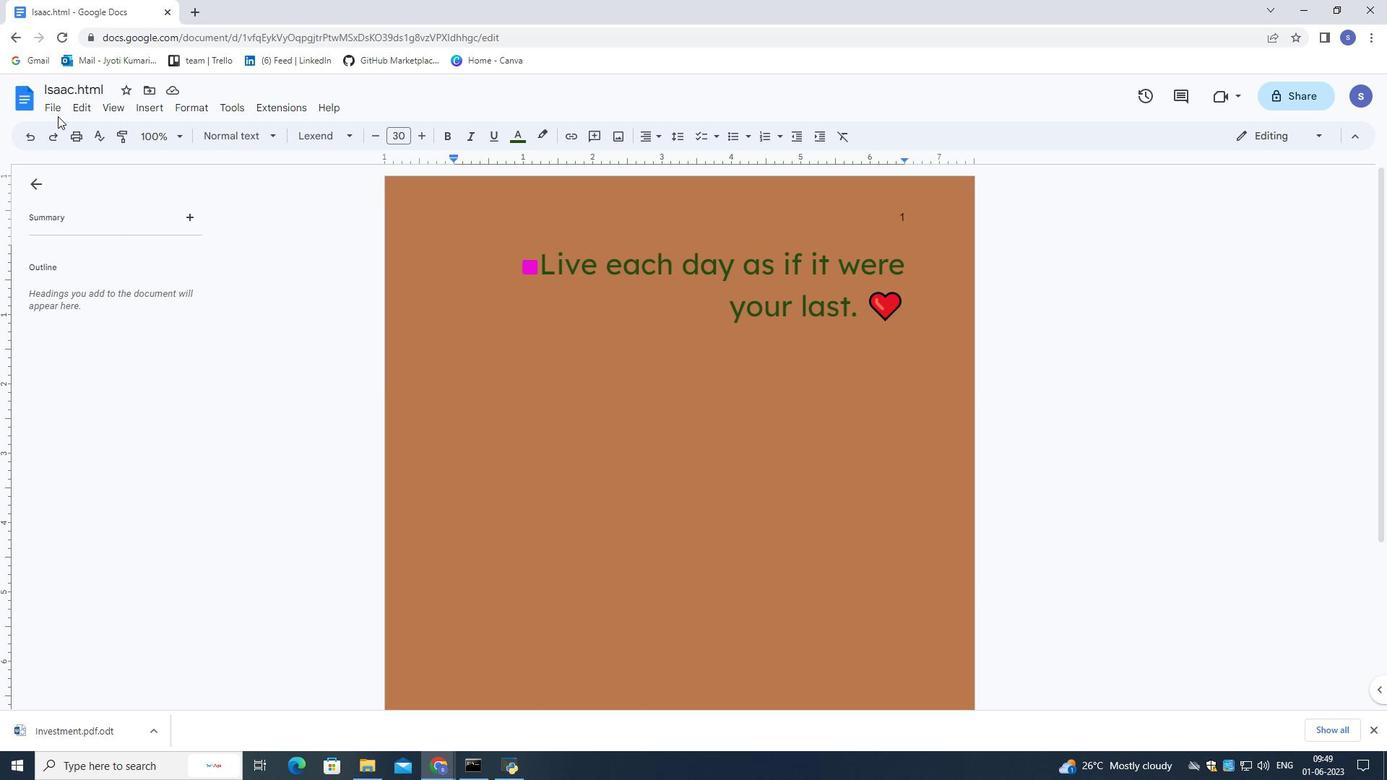 
Action: Mouse pressed left at (57, 104)
Screenshot: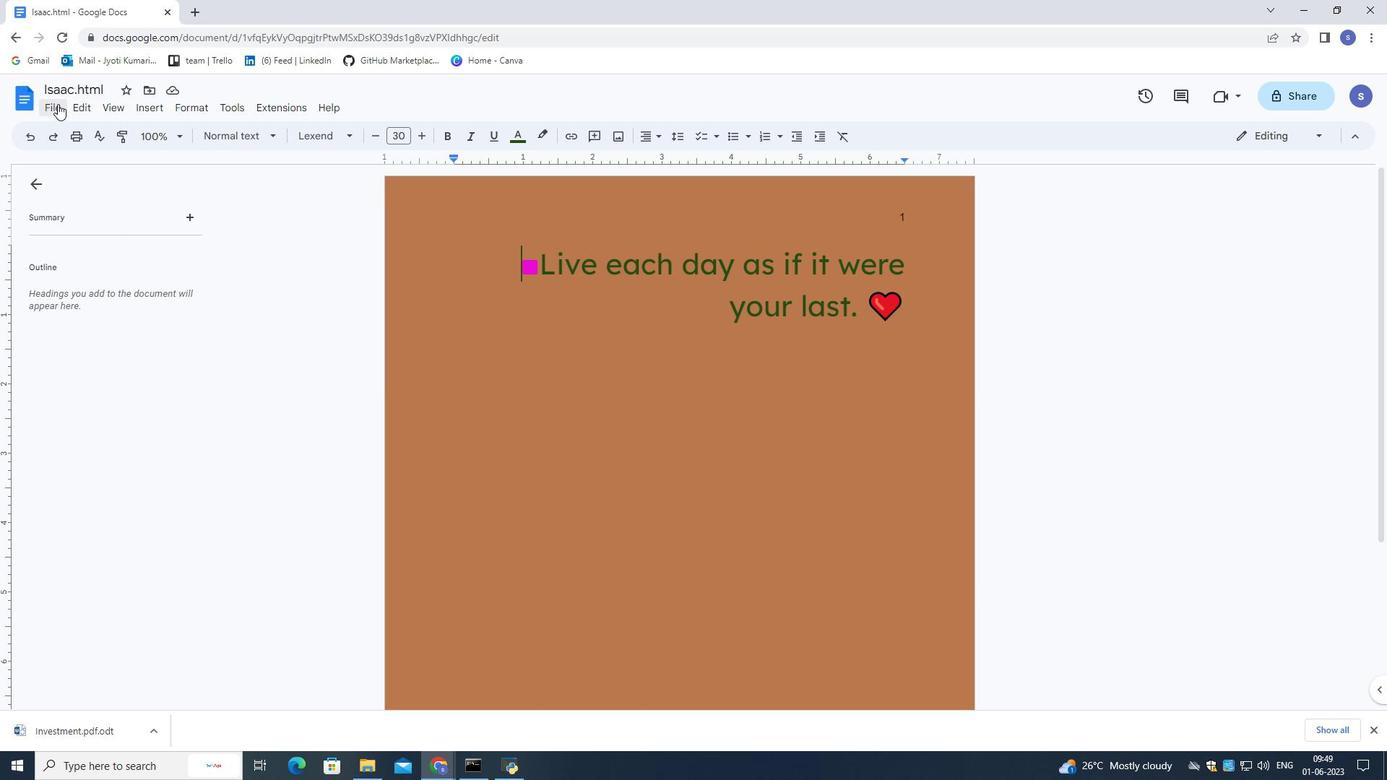 
Action: Mouse moved to (284, 232)
Screenshot: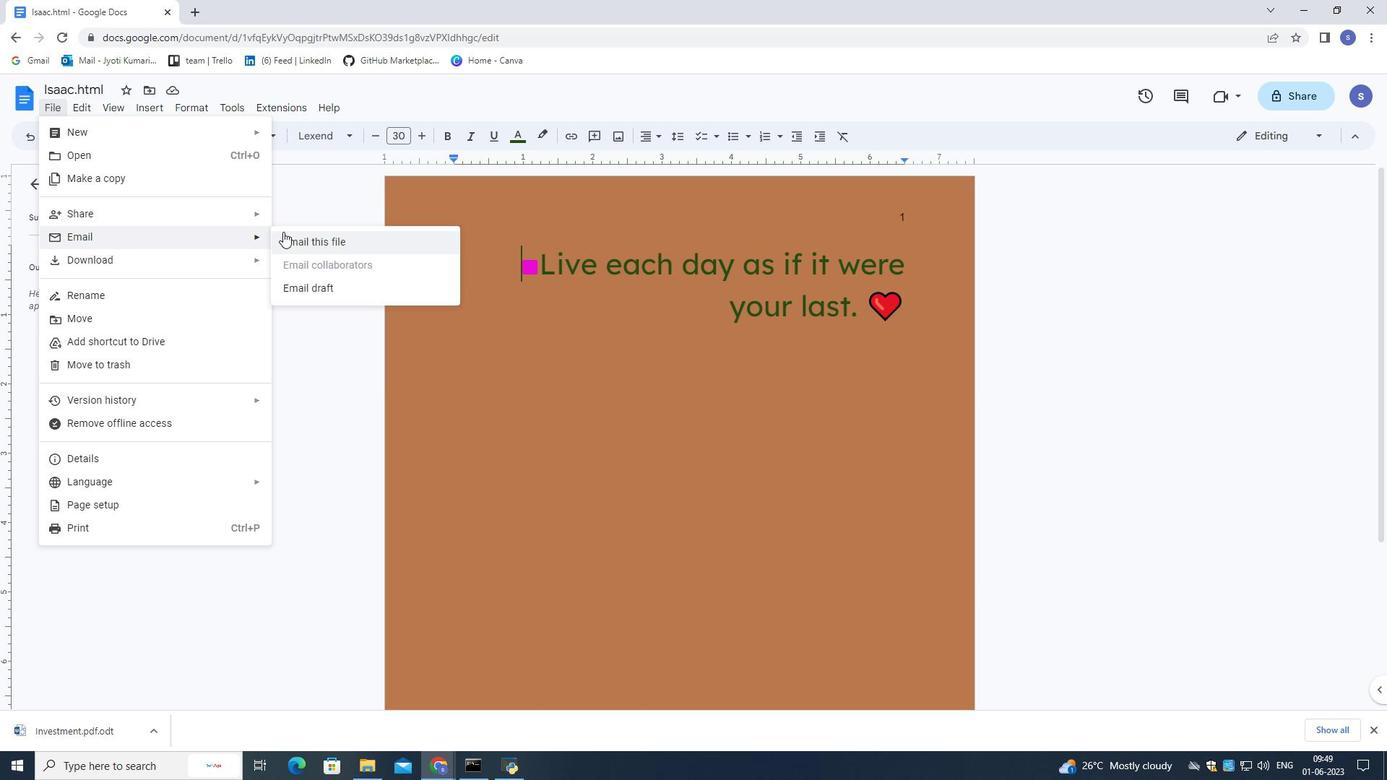 
Action: Mouse pressed left at (284, 232)
Screenshot: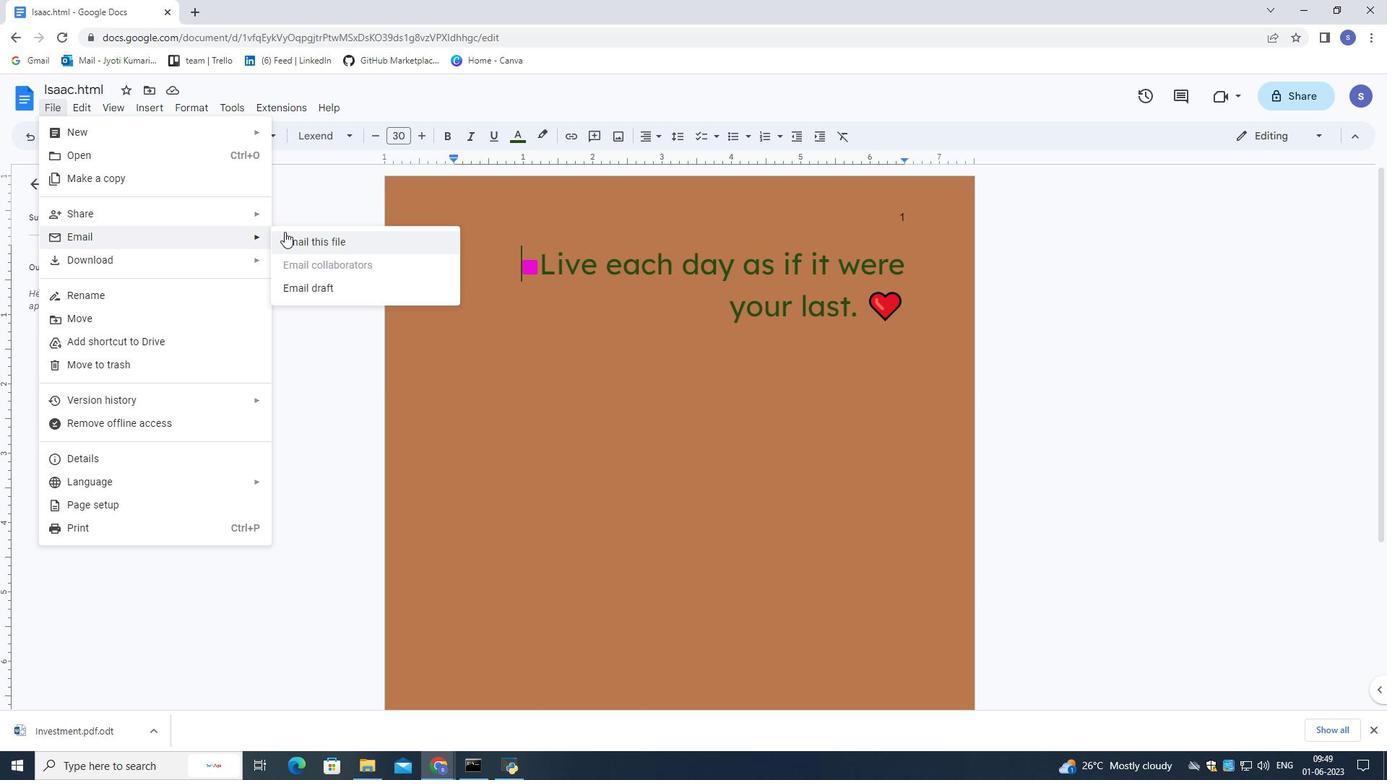 
Action: Mouse moved to (275, 226)
Screenshot: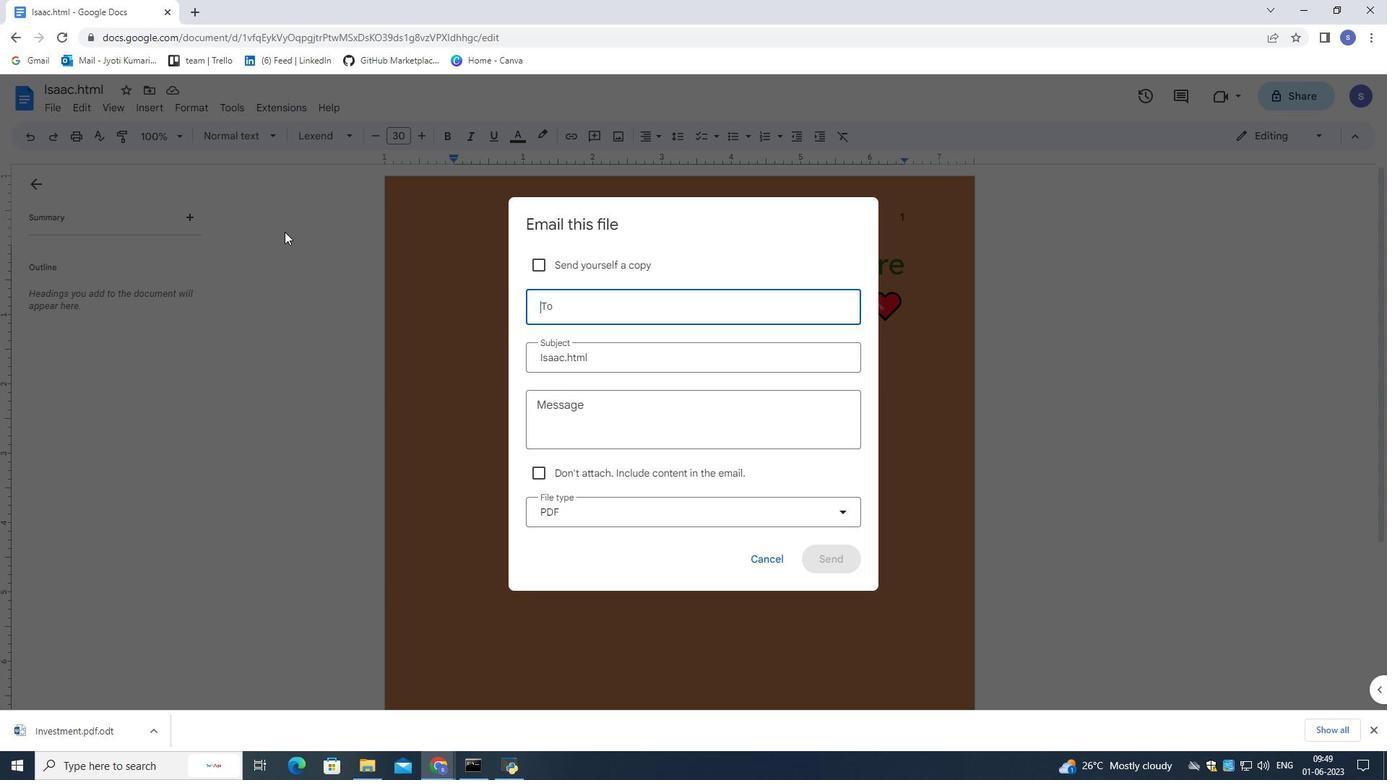 
Action: Key pressed softage.3<Key.shift>@softage.net
Screenshot: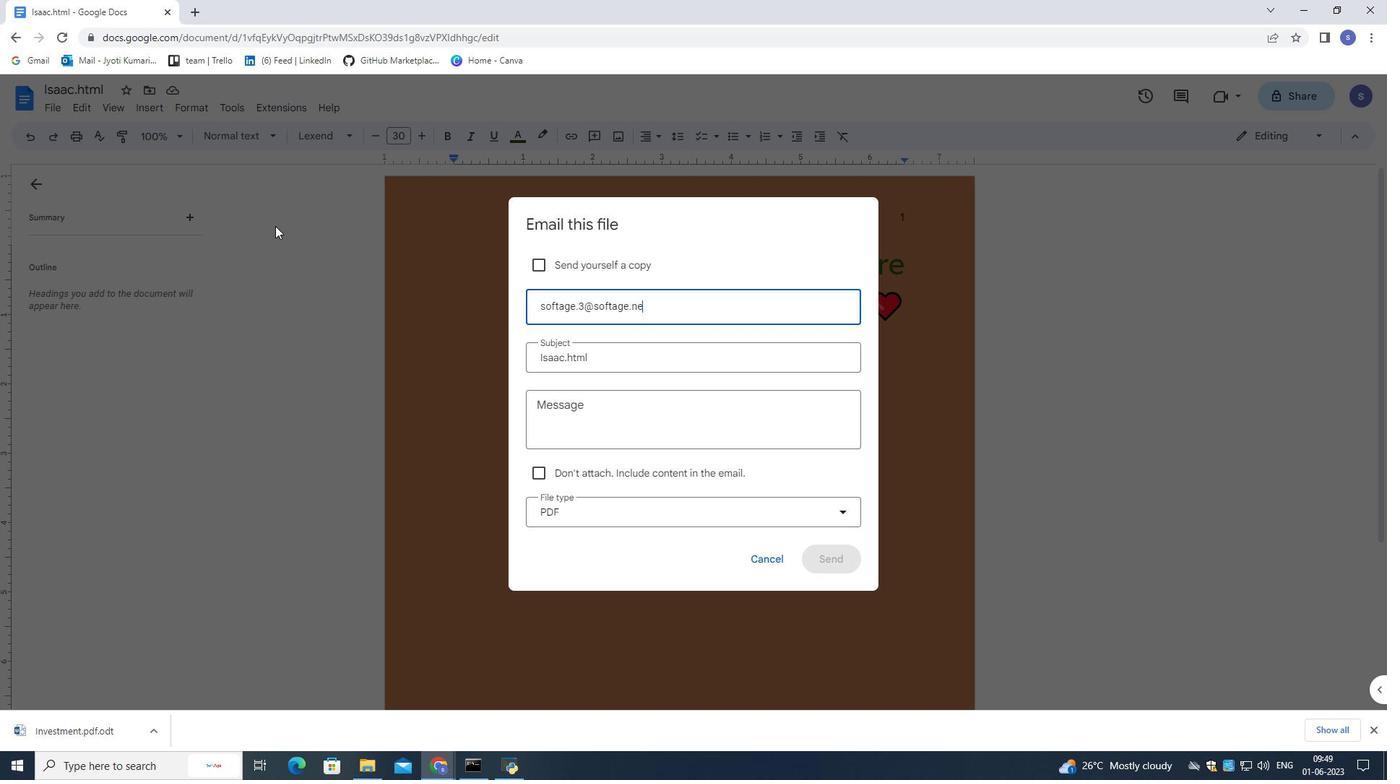 
Action: Mouse moved to (617, 334)
Screenshot: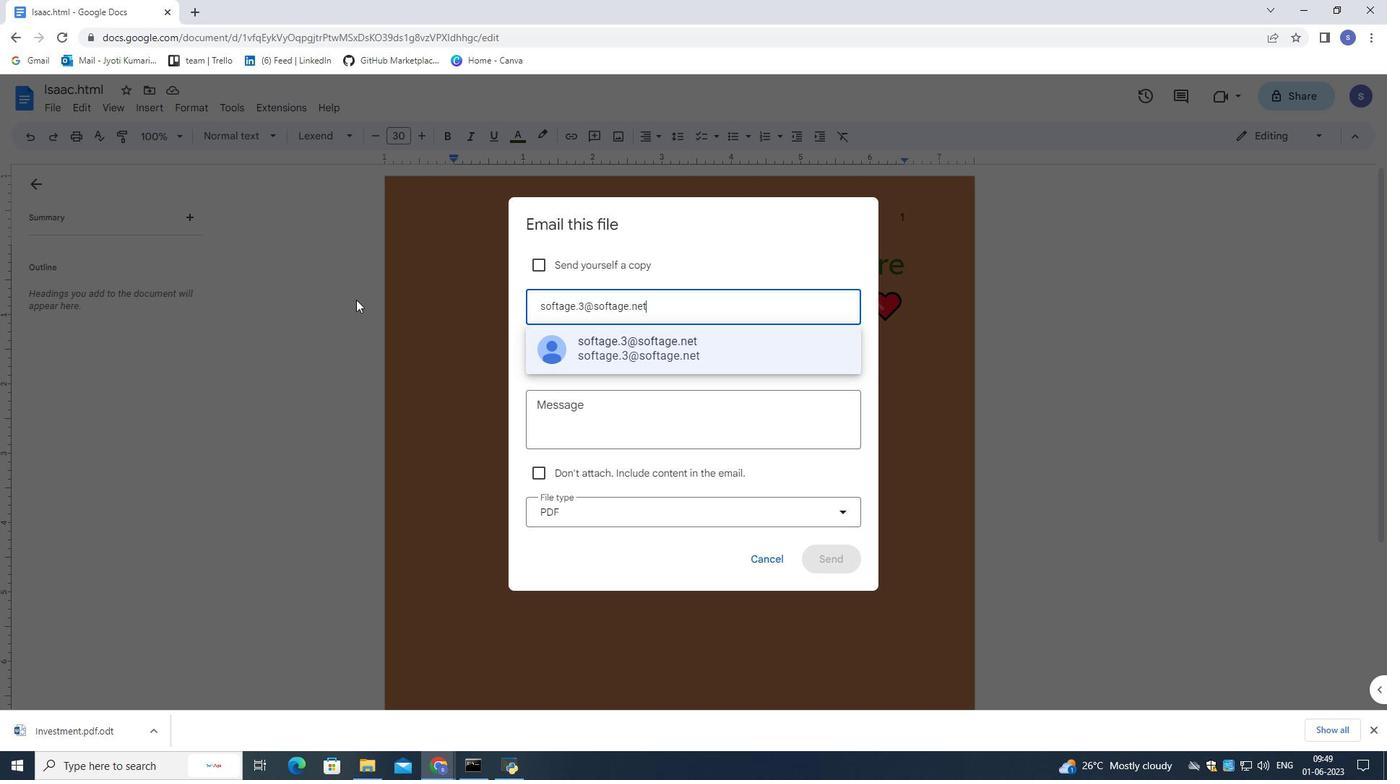 
Action: Mouse pressed left at (617, 334)
Screenshot: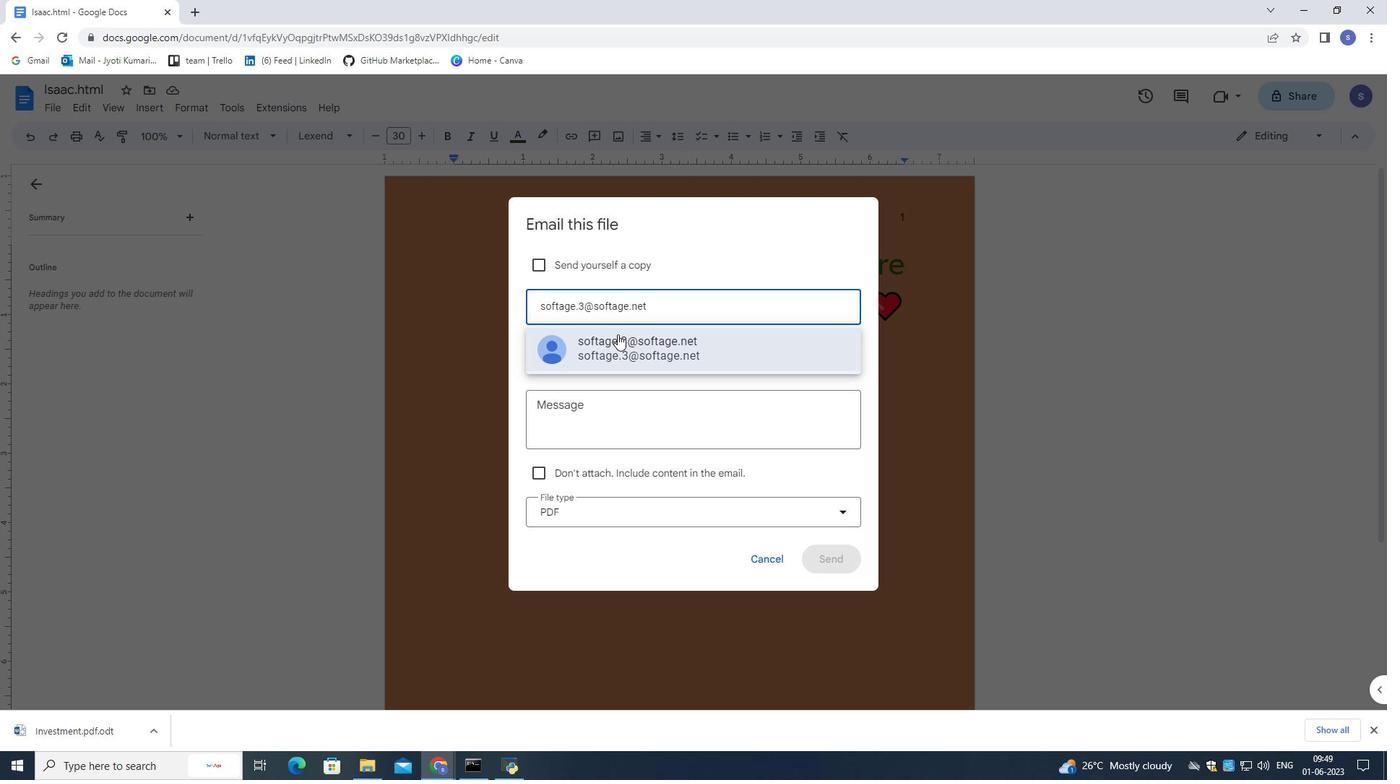 
Action: Mouse moved to (743, 437)
Screenshot: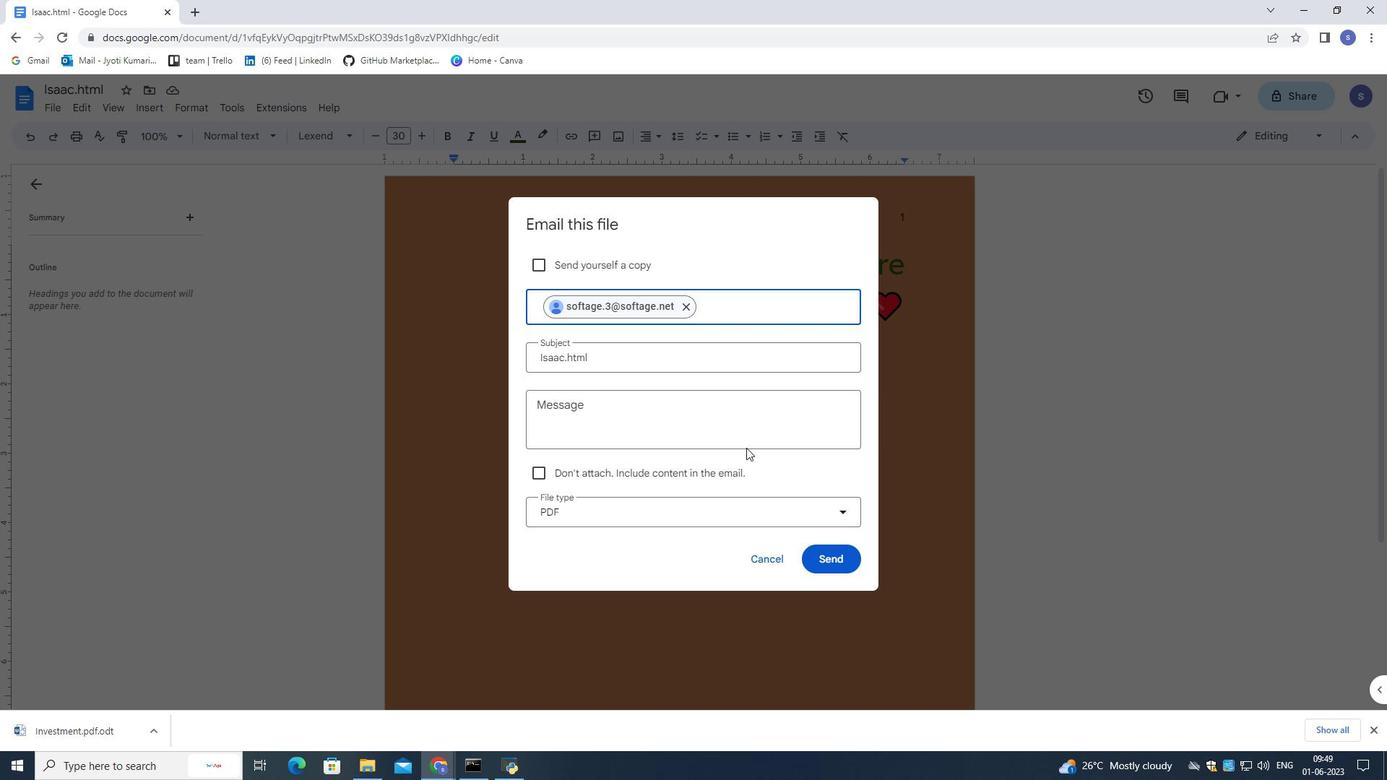 
Action: Mouse pressed left at (743, 437)
Screenshot: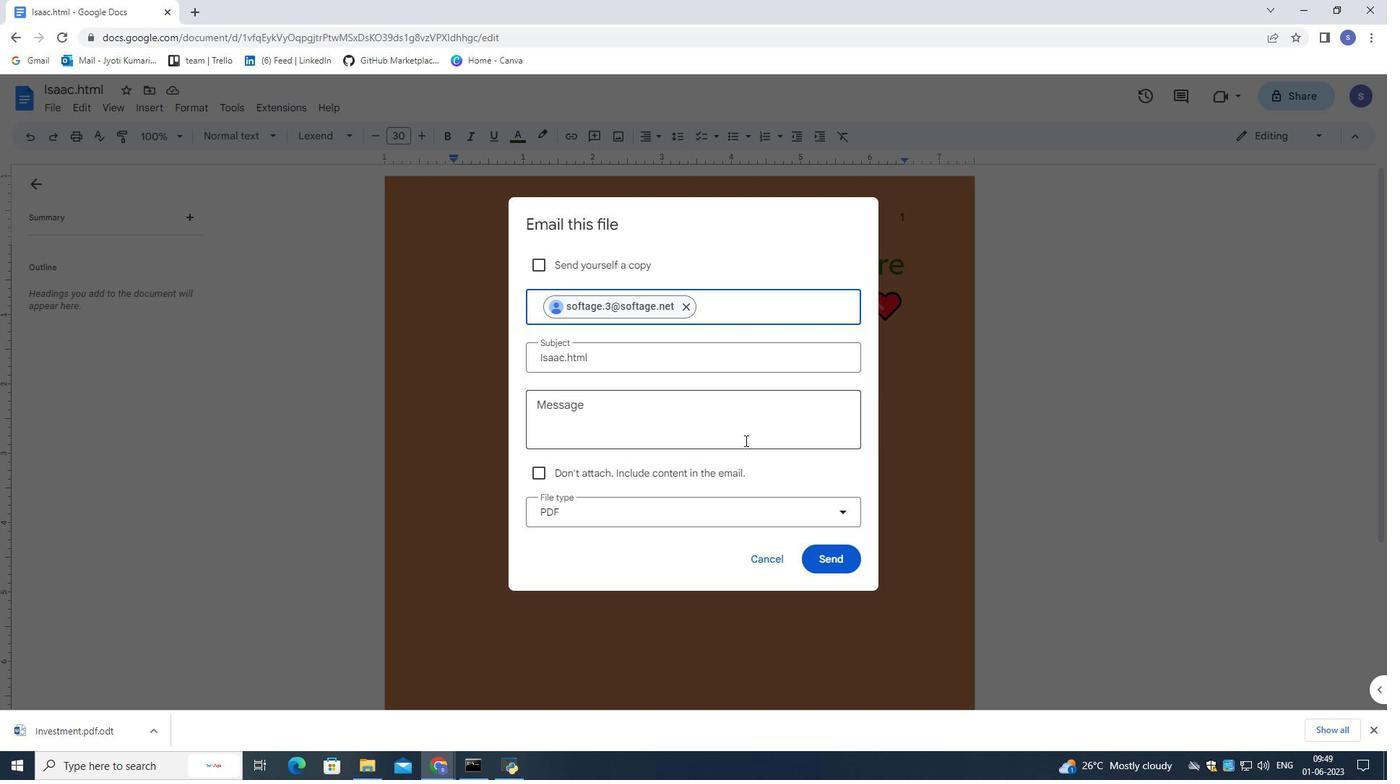 
Action: Key pressed <Key.shift><Key.shift><Key.shift><Key.shift>Attention<Key.space><Key.shift>Needed<Key.space><Key.shift_r>:<Key.space><Key.shift>Please<Key.space><Key.shift>Prioritize<Key.space>going<Key.space>through<Key.space>the<Key.space>en<Key.backspace>mail<Key.space><Key.shift>I've<Key.space>sent.
Screenshot: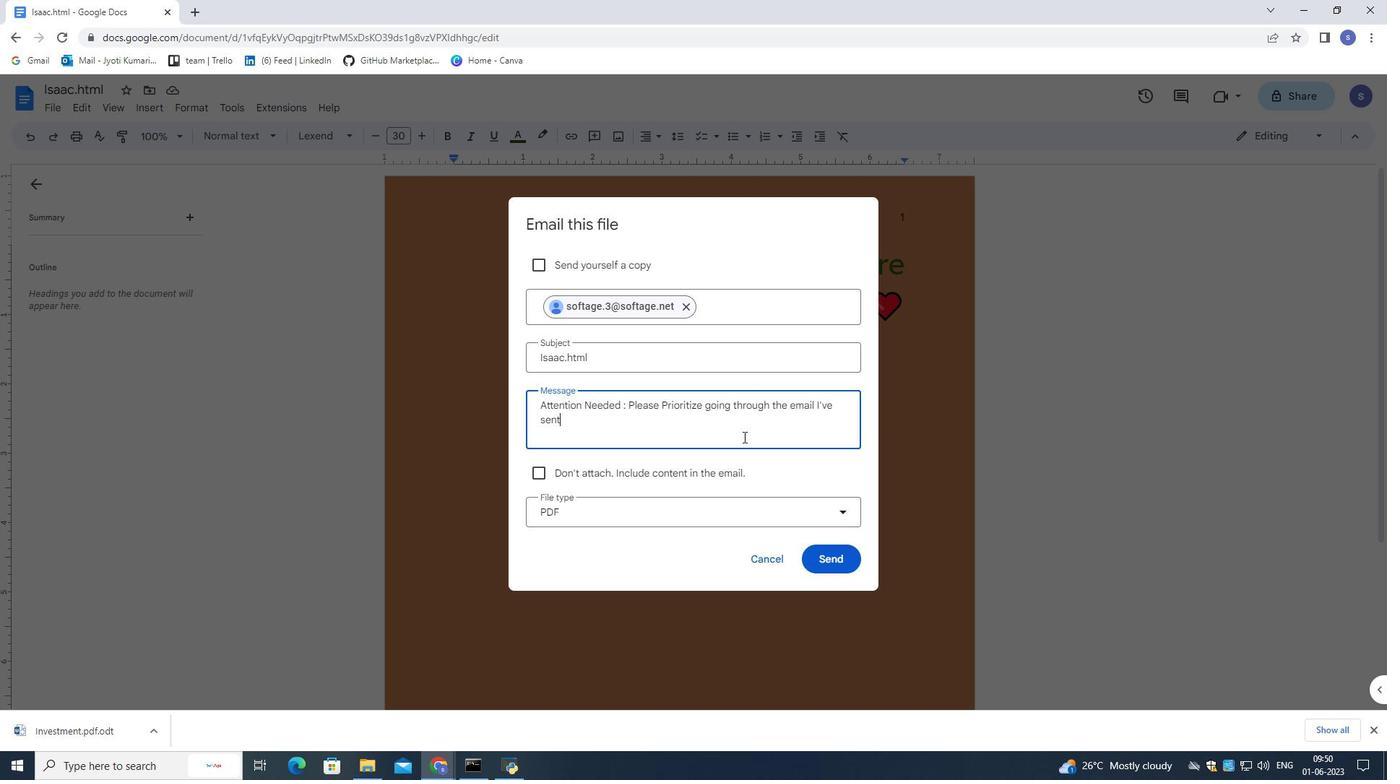 
Action: Mouse moved to (791, 512)
Screenshot: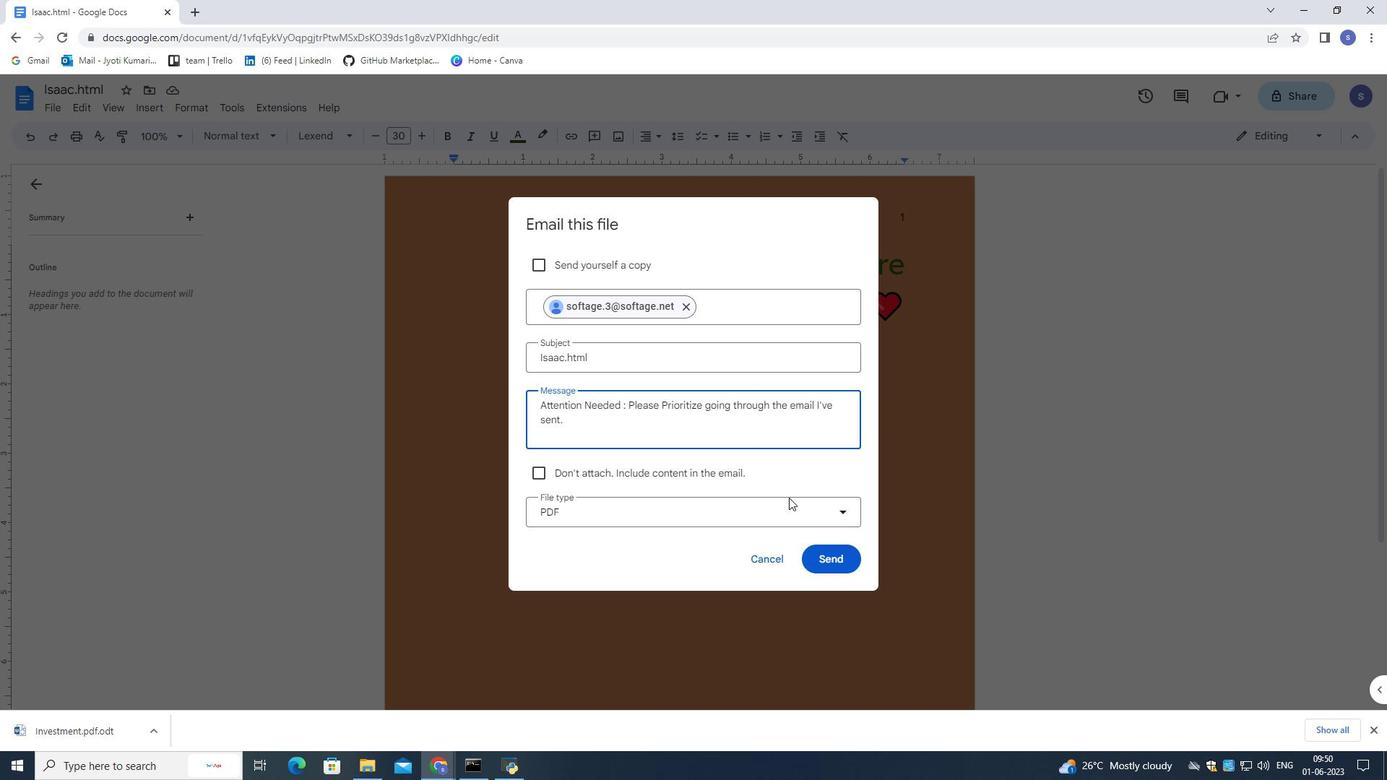 
Action: Mouse pressed left at (791, 512)
Screenshot: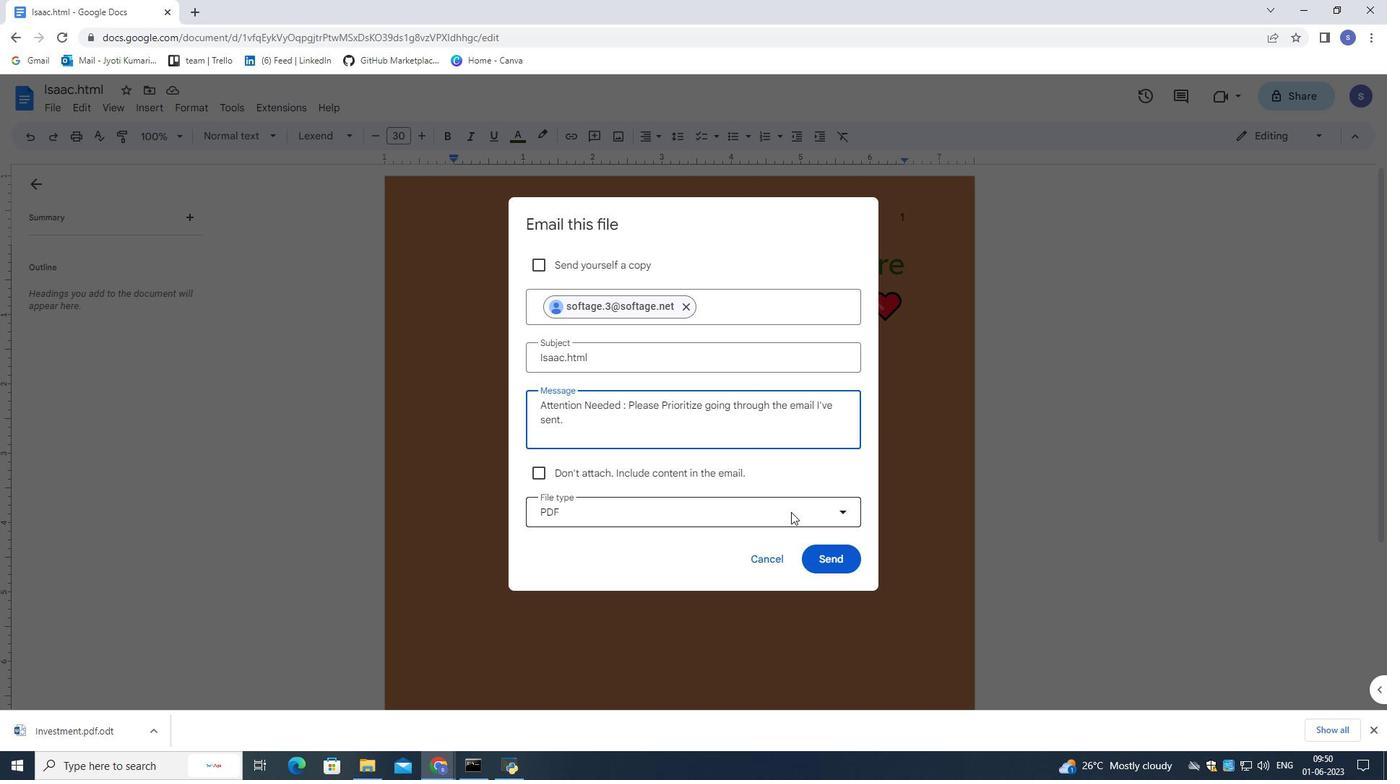 
Action: Mouse moved to (725, 651)
Screenshot: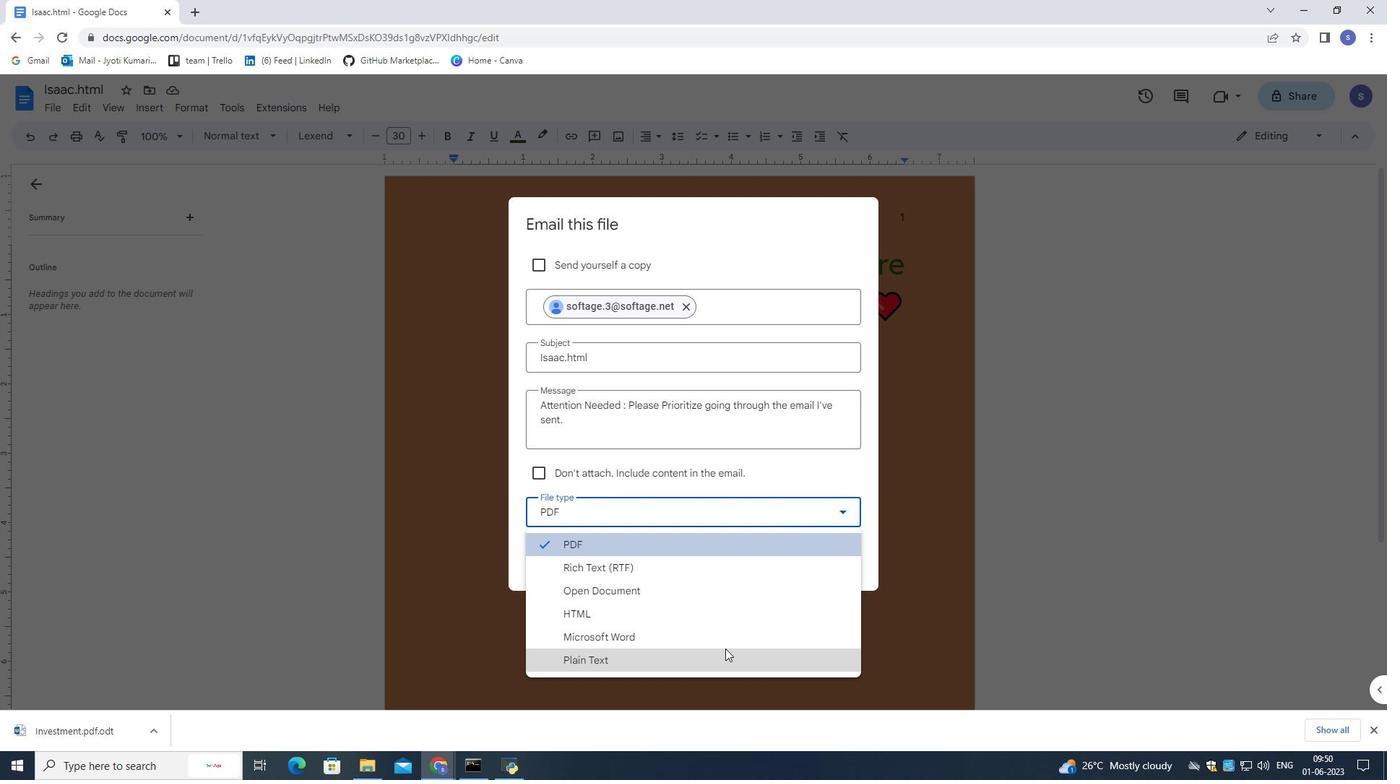 
Action: Mouse pressed left at (725, 651)
Screenshot: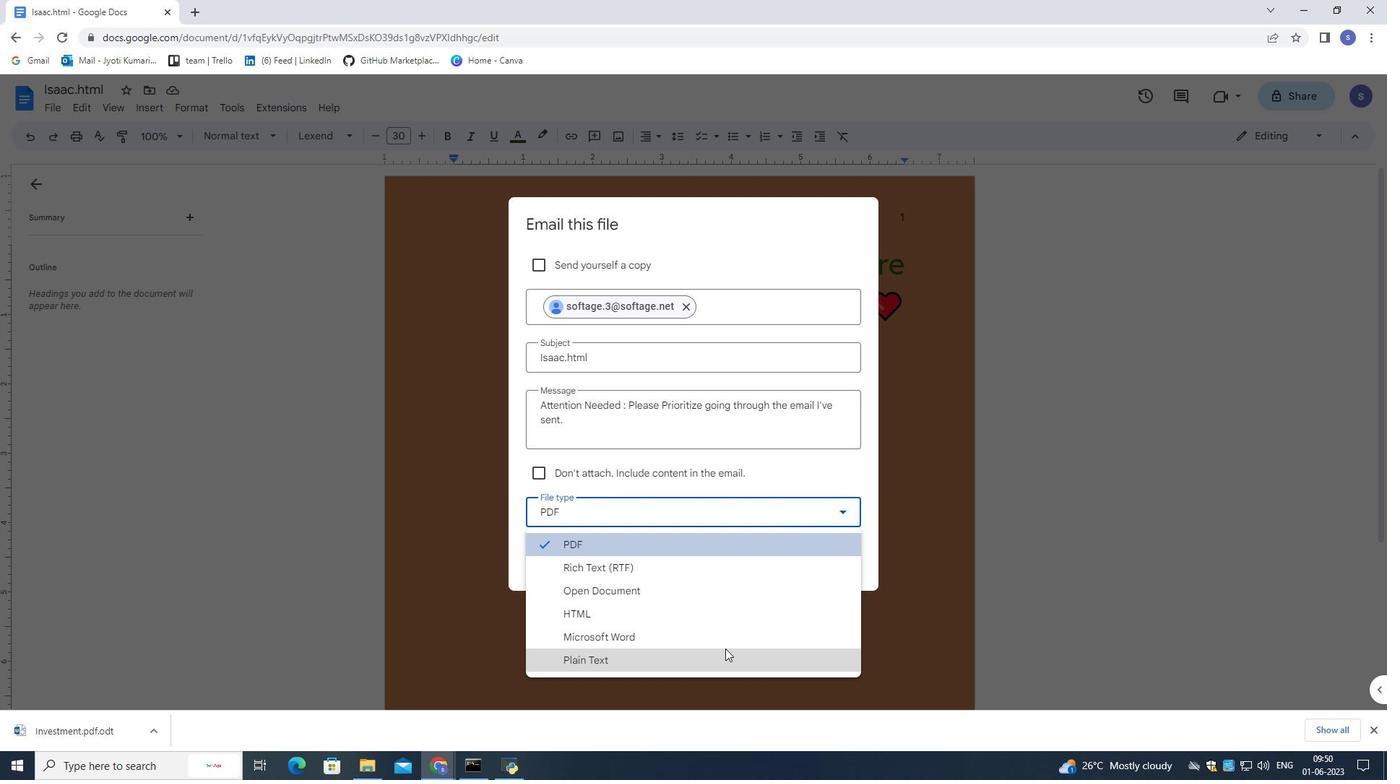 
Action: Mouse moved to (808, 556)
Screenshot: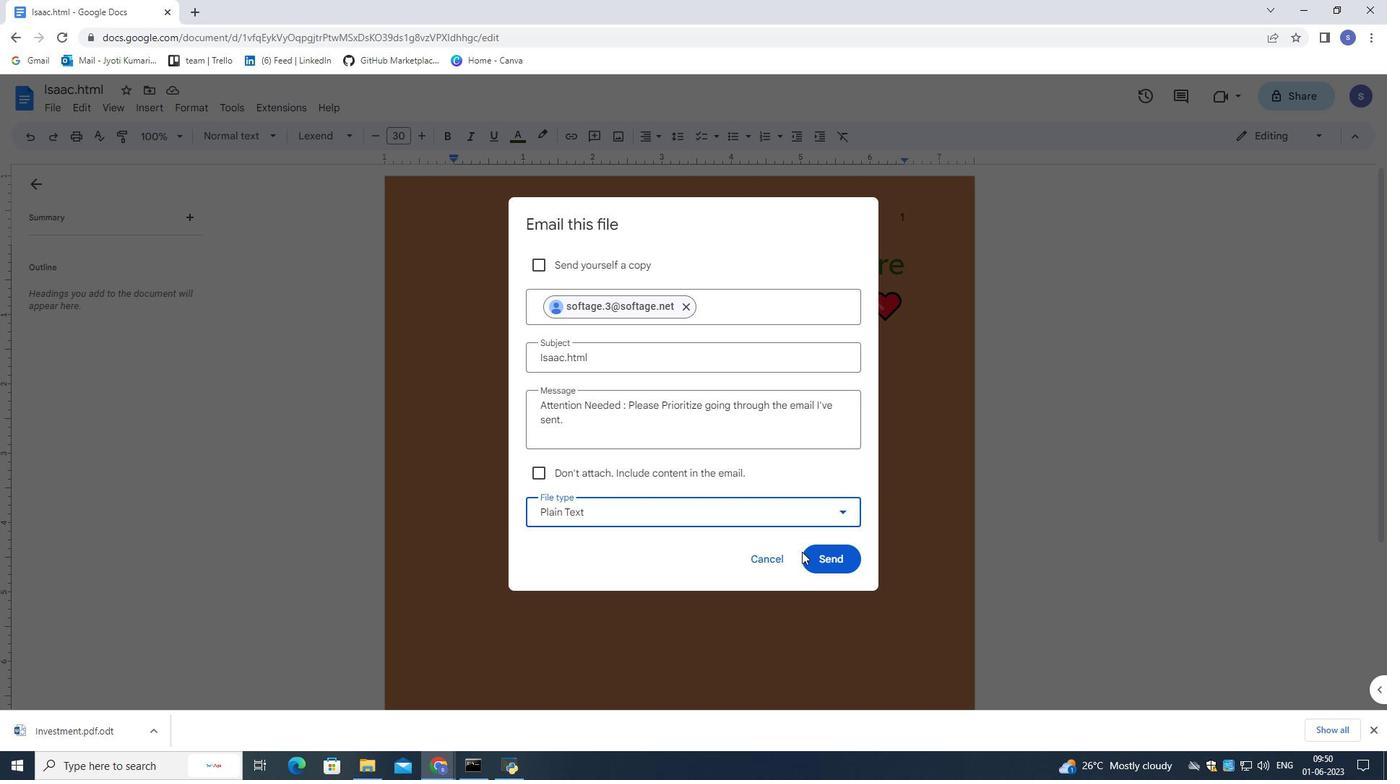 
Action: Mouse pressed left at (808, 556)
Screenshot: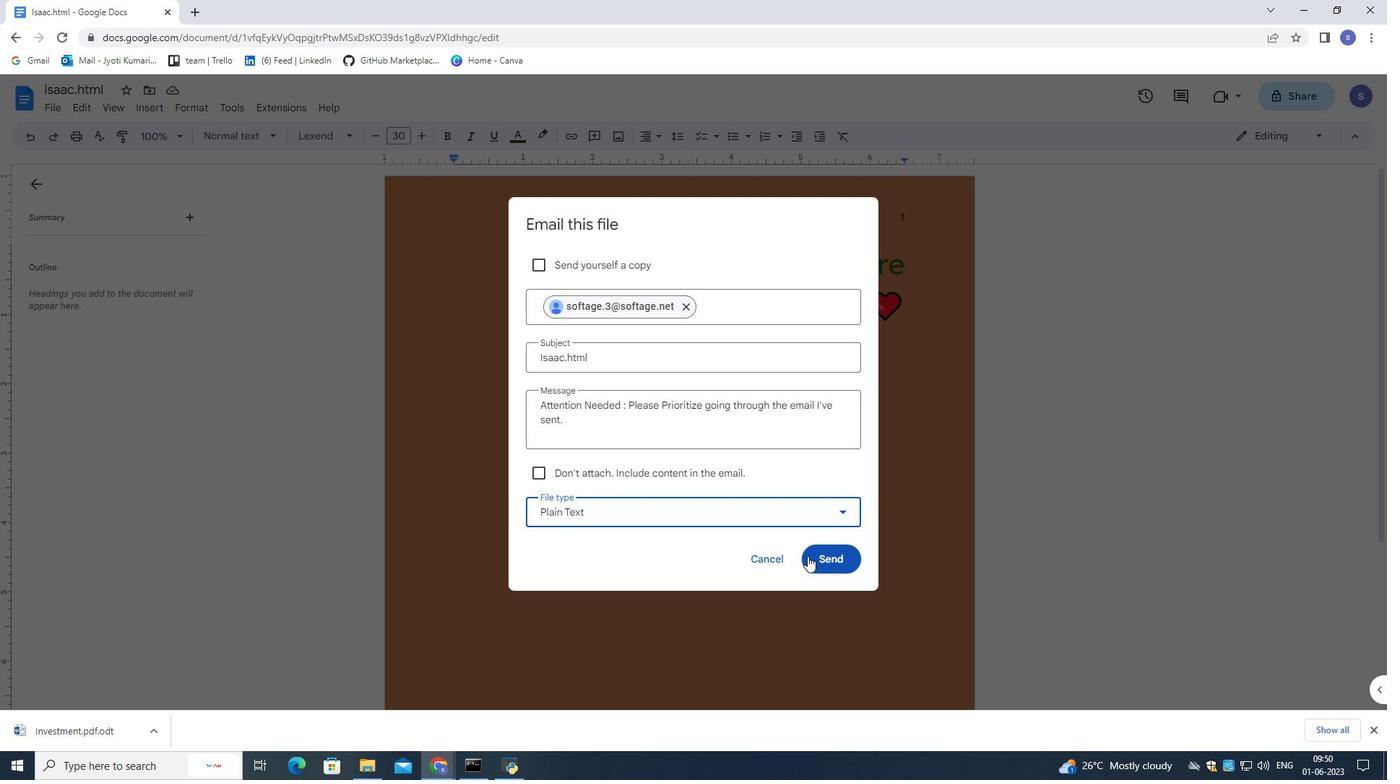 
Action: Mouse moved to (722, 460)
Screenshot: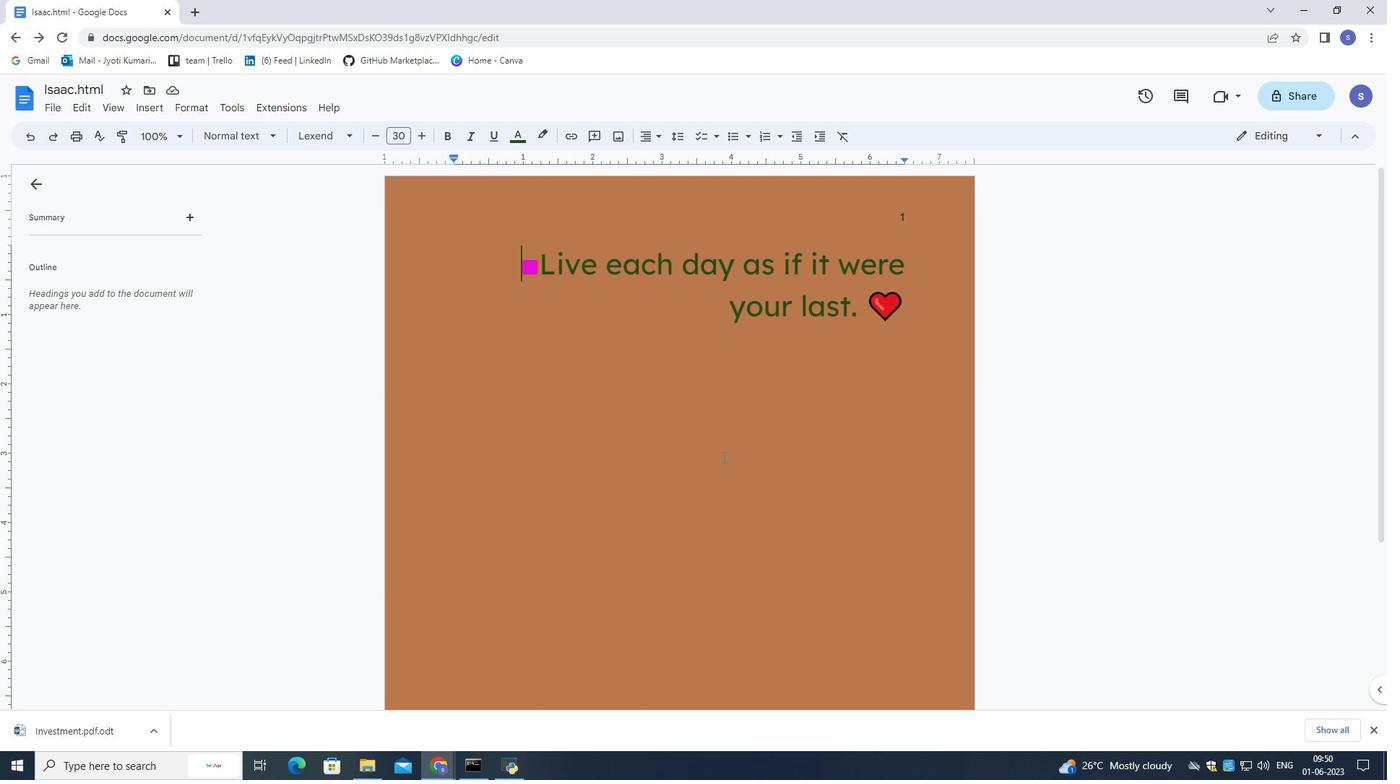 
